 Task: Forward email   from vinny@softage.net to parteek.kumar@softage.net with a subject Subject0000000001 and add a message Message0000000001. Forward email   from vinny@softage.net to parteek.kumar@softage.net; aakash.mishra@softage.net with a subject Subject0000000002 and add a message Message0000000002. Forward email   from vinny@softage.net to parteek.kumar@softage.net with a subject Subject0000000001 and add a message Message0000000001 and with an attachment of Attach0000000001. Forward email   from vinny@softage.net to parteek.kumar@softage.net; aakash.mishra@softage.net; ayush@softage.net with a subject Subject0000000002 and add a message Message0000000003 and with an attachment of Attach0000000001. Forward email   from vinny@softage.net to parteek.kumar@softage.net with a cc to Aakash.mishra@softage.net with a subject Subject0000000001 and add a message Message0000000003
Action: Mouse moved to (296, 212)
Screenshot: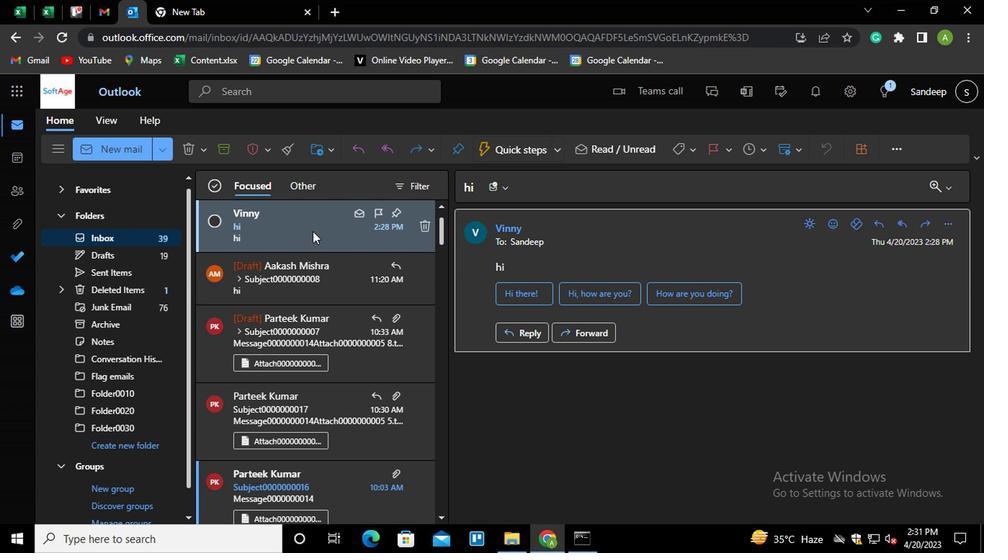 
Action: Mouse pressed left at (296, 212)
Screenshot: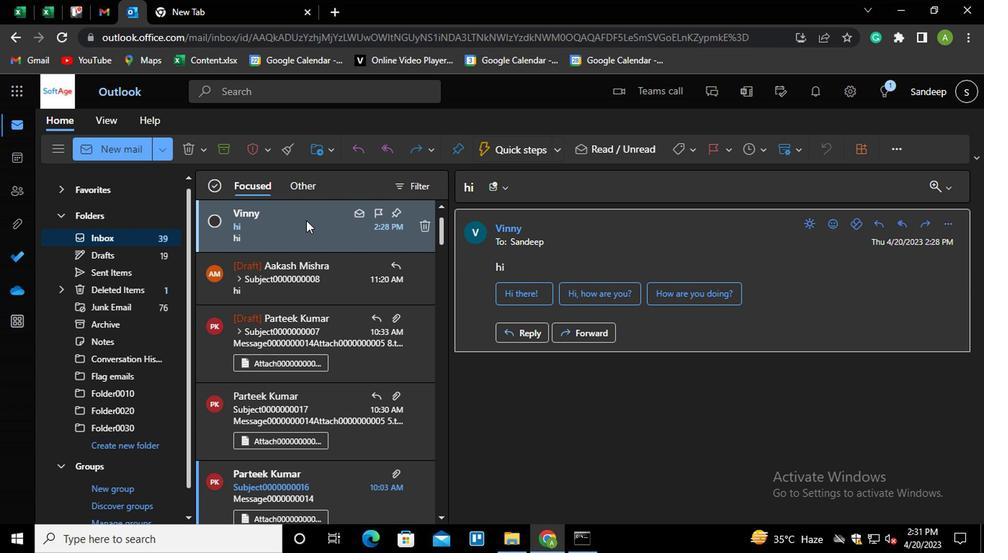 
Action: Mouse moved to (959, 218)
Screenshot: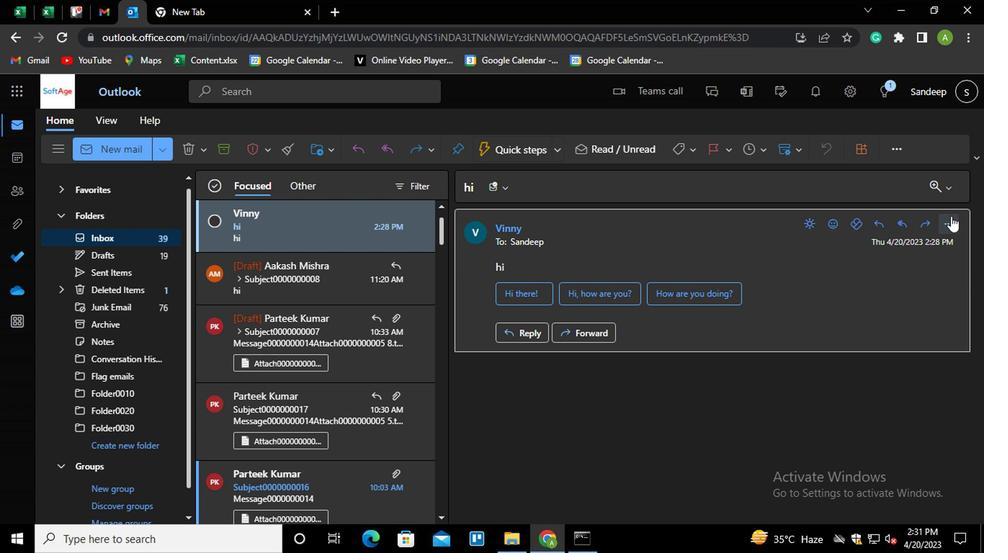 
Action: Mouse pressed left at (959, 218)
Screenshot: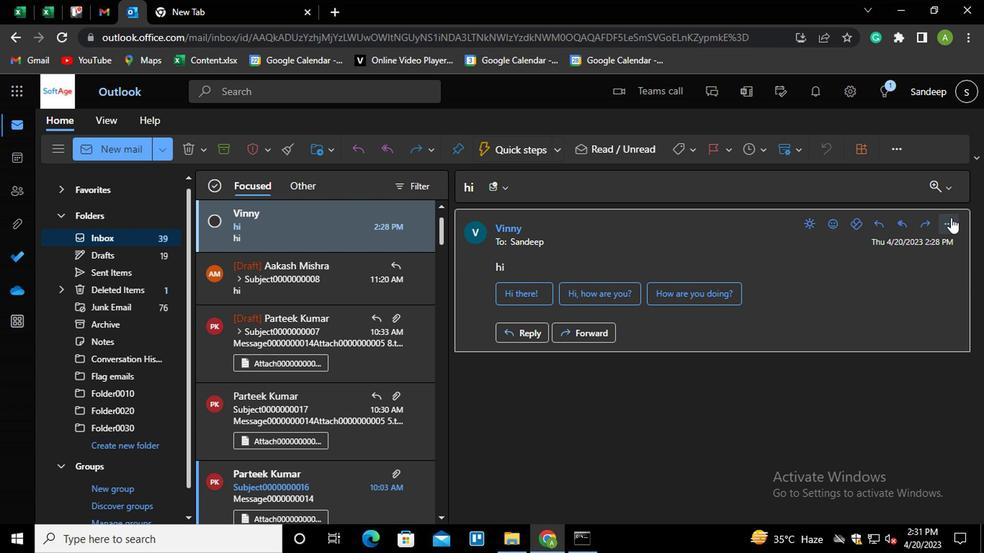 
Action: Mouse moved to (864, 146)
Screenshot: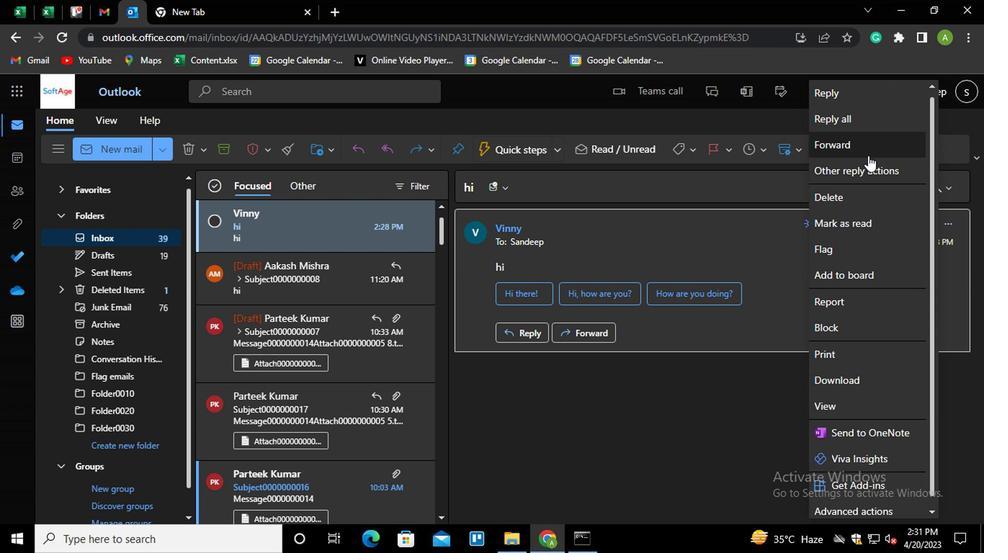 
Action: Mouse pressed left at (864, 146)
Screenshot: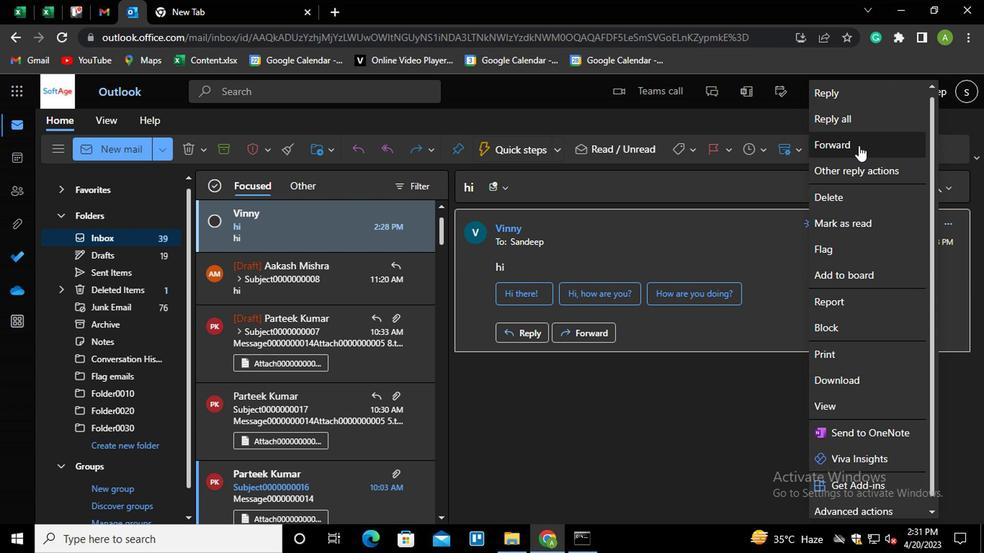 
Action: Mouse moved to (568, 221)
Screenshot: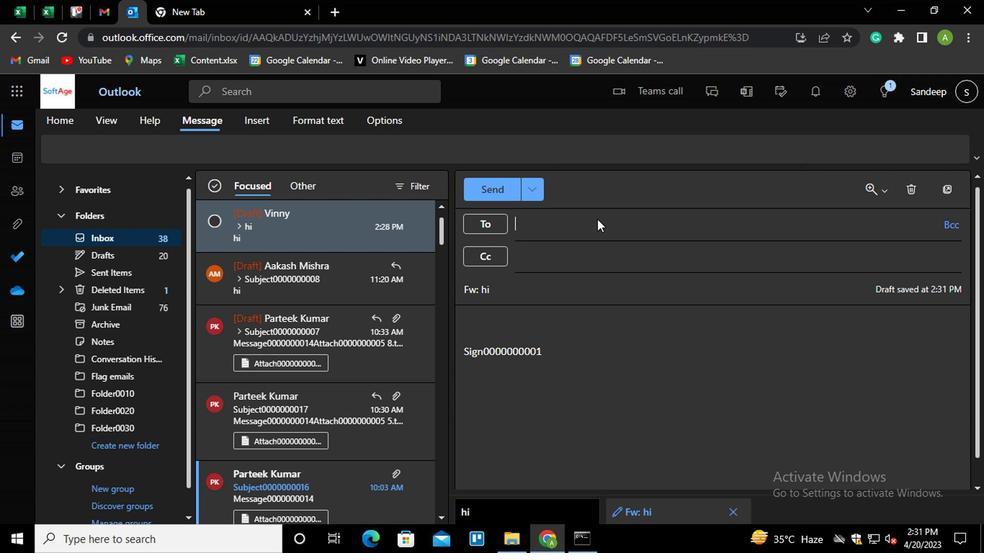 
Action: Mouse pressed left at (568, 221)
Screenshot: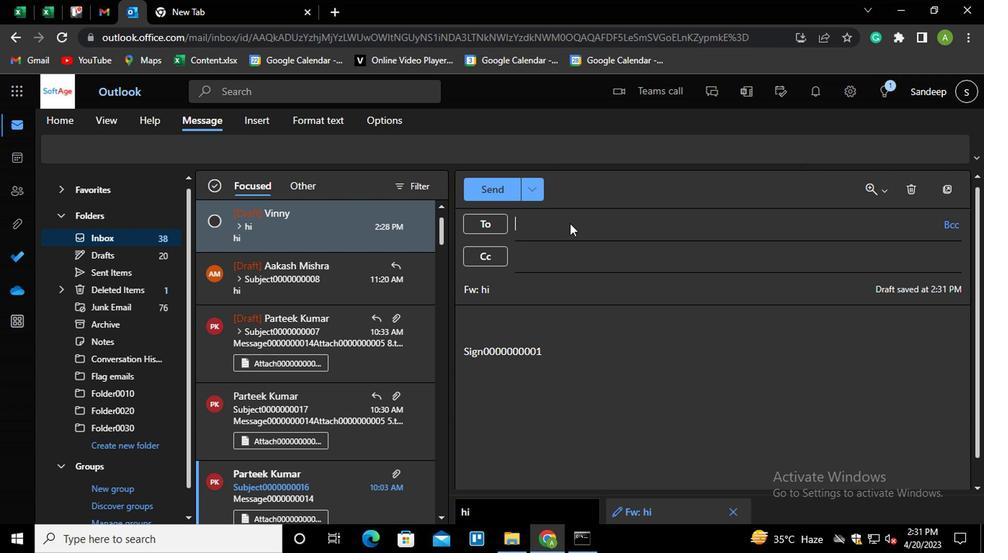 
Action: Key pressed par<Key.enter>
Screenshot: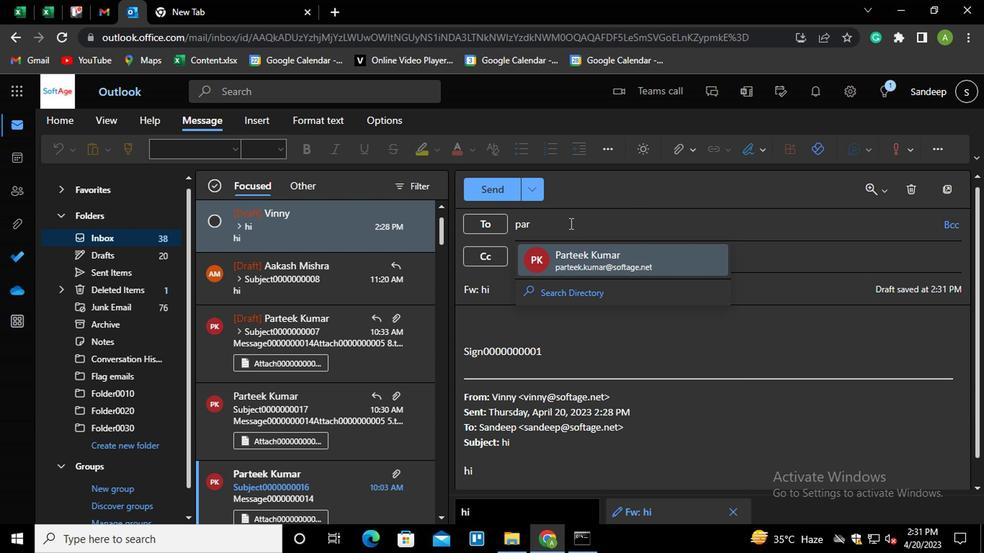
Action: Mouse moved to (538, 290)
Screenshot: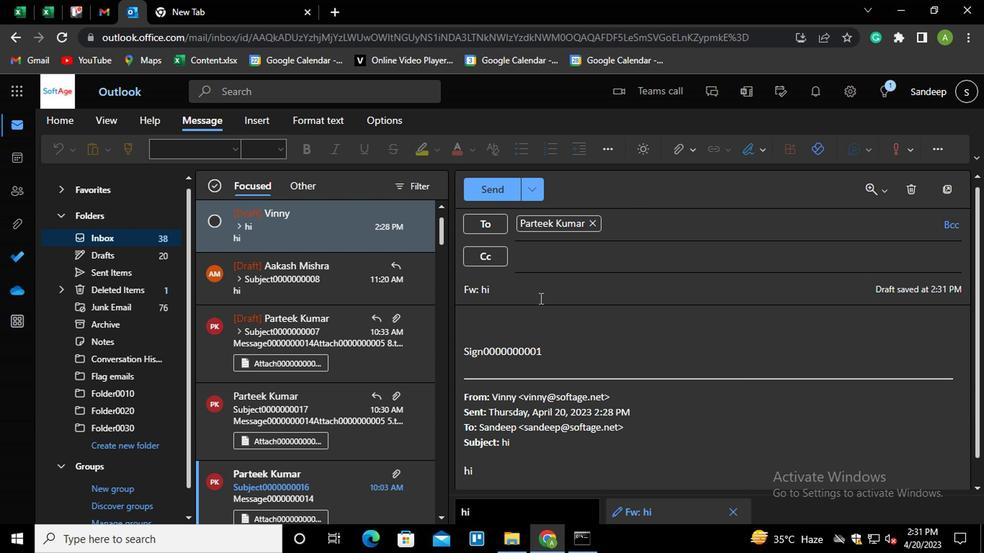 
Action: Mouse pressed left at (538, 290)
Screenshot: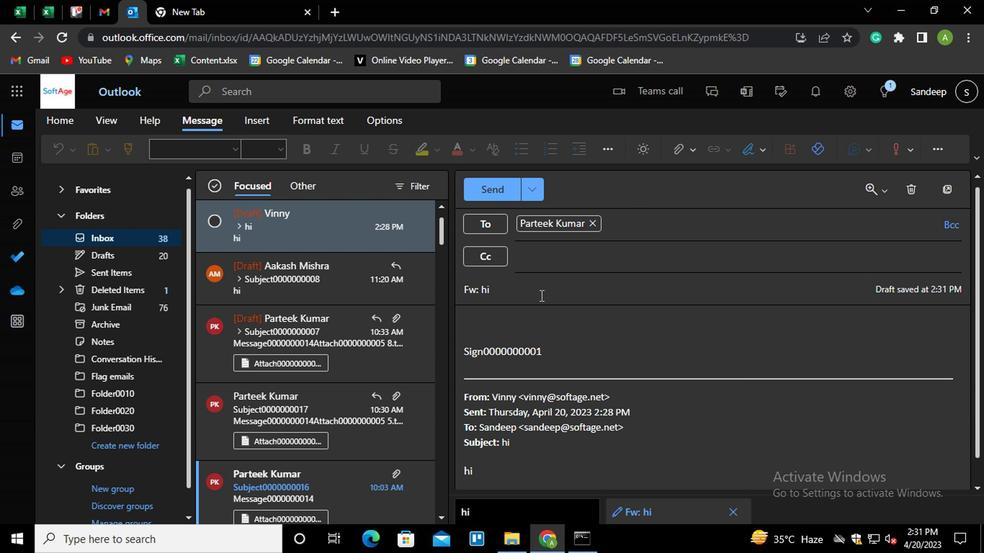 
Action: Key pressed <Key.shift_r><Key.home><Key.shift>SUBJECT0000000001
Screenshot: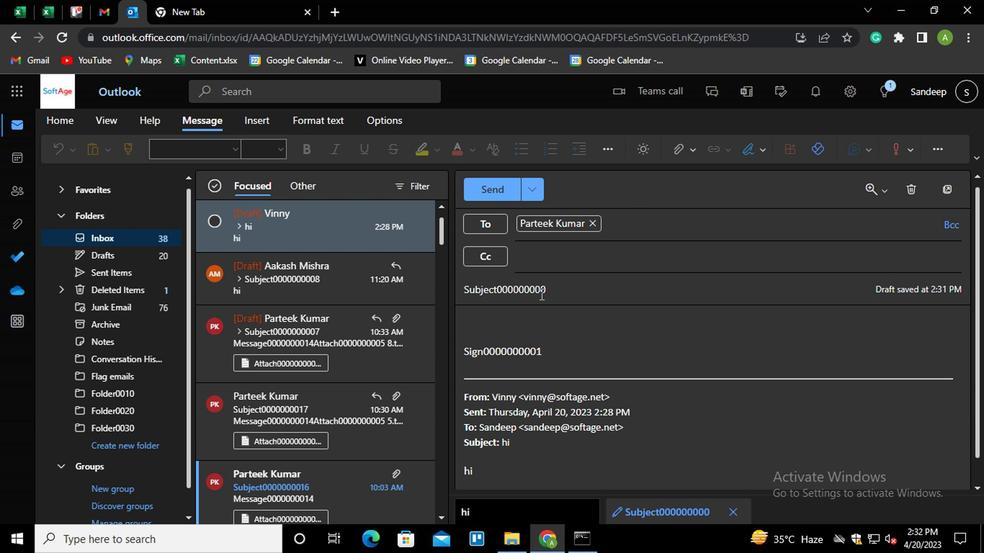 
Action: Mouse moved to (563, 344)
Screenshot: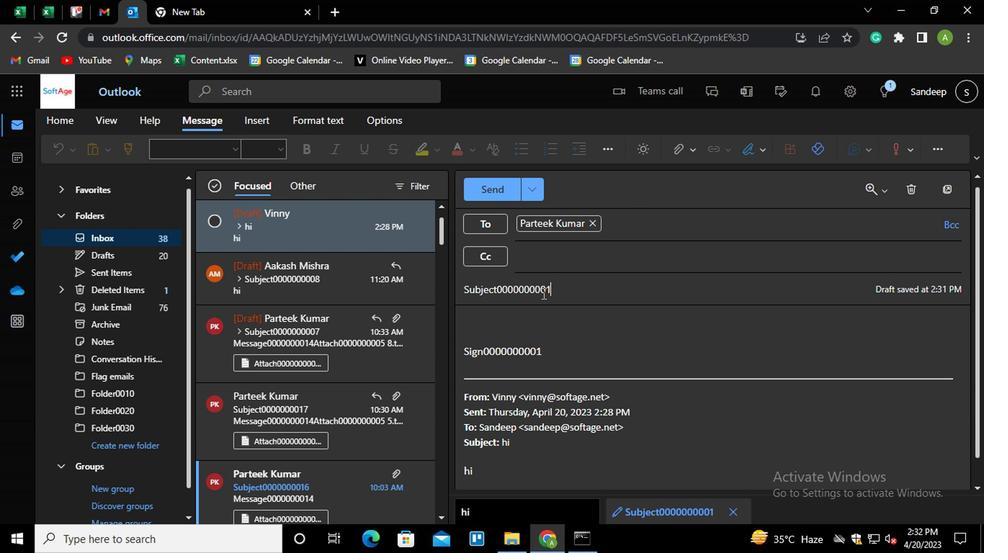 
Action: Mouse pressed left at (563, 344)
Screenshot: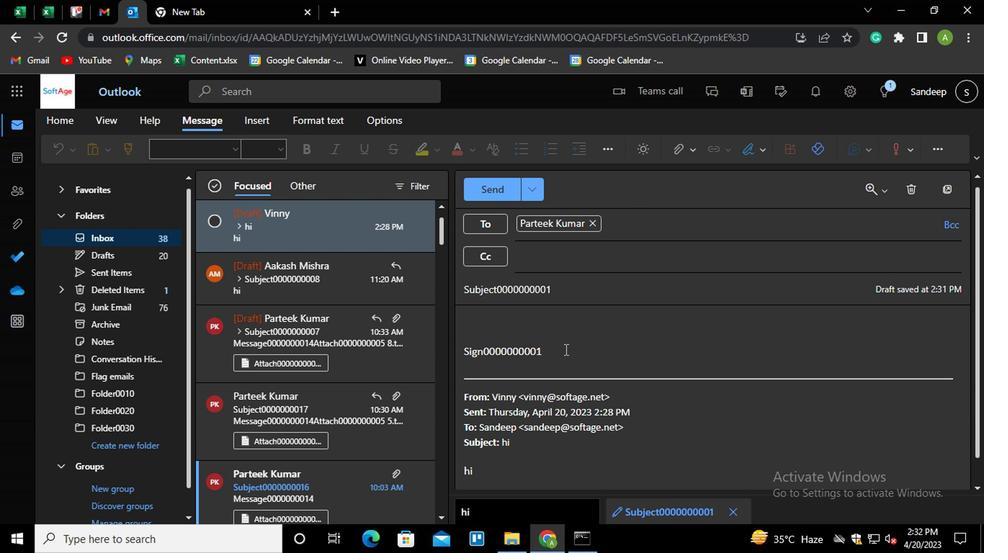 
Action: Mouse moved to (550, 352)
Screenshot: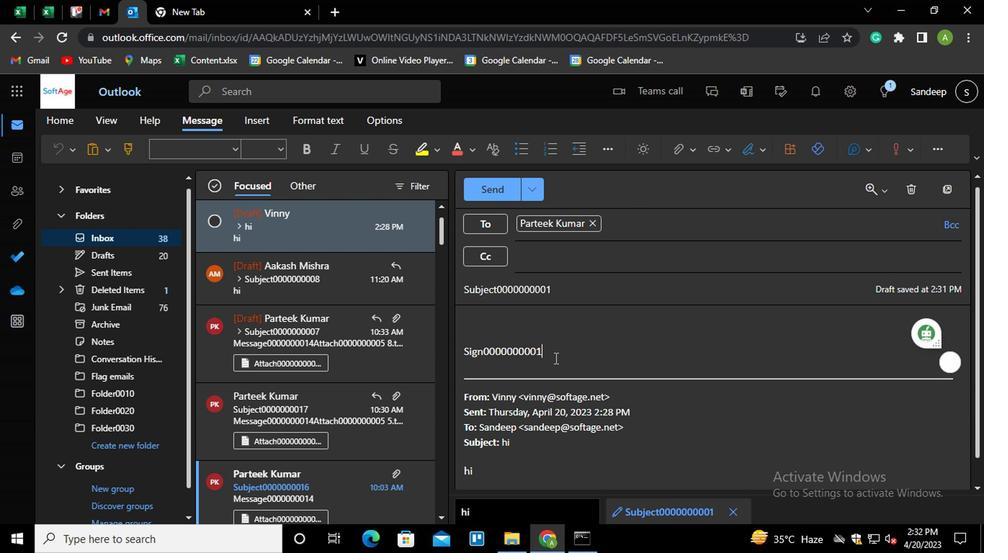 
Action: Key pressed <Key.shift_r><Key.home><Key.shift_r>MESSAGE0000000001
Screenshot: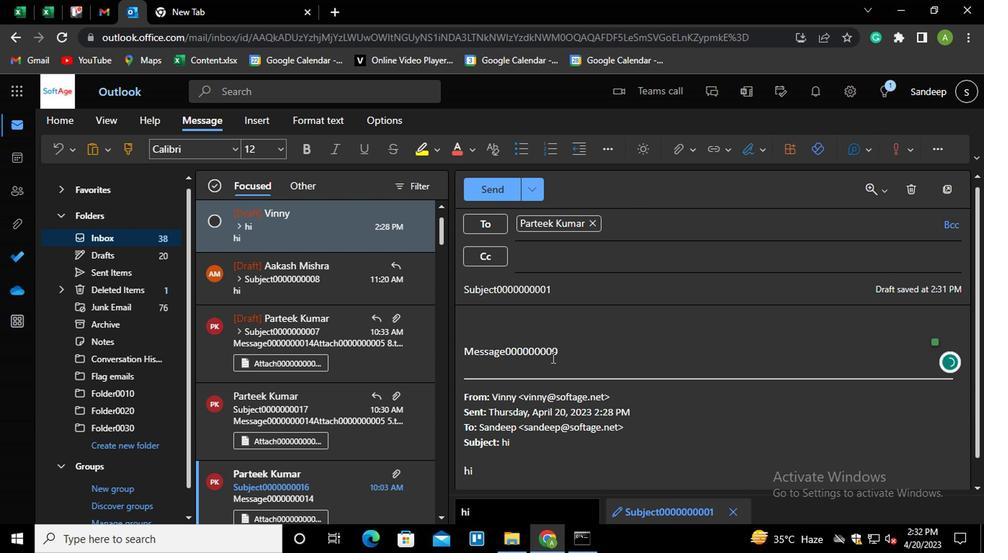 
Action: Mouse moved to (492, 192)
Screenshot: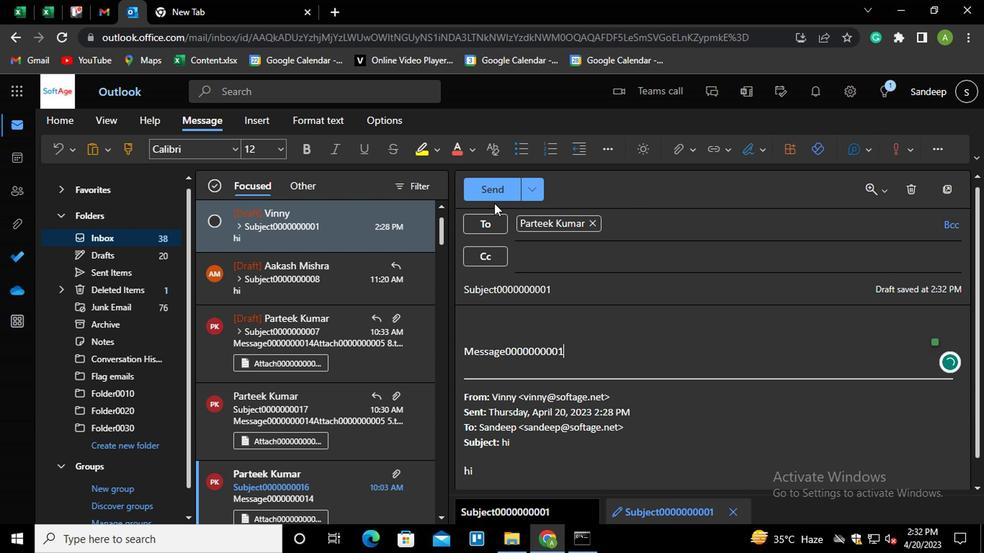 
Action: Mouse pressed left at (492, 192)
Screenshot: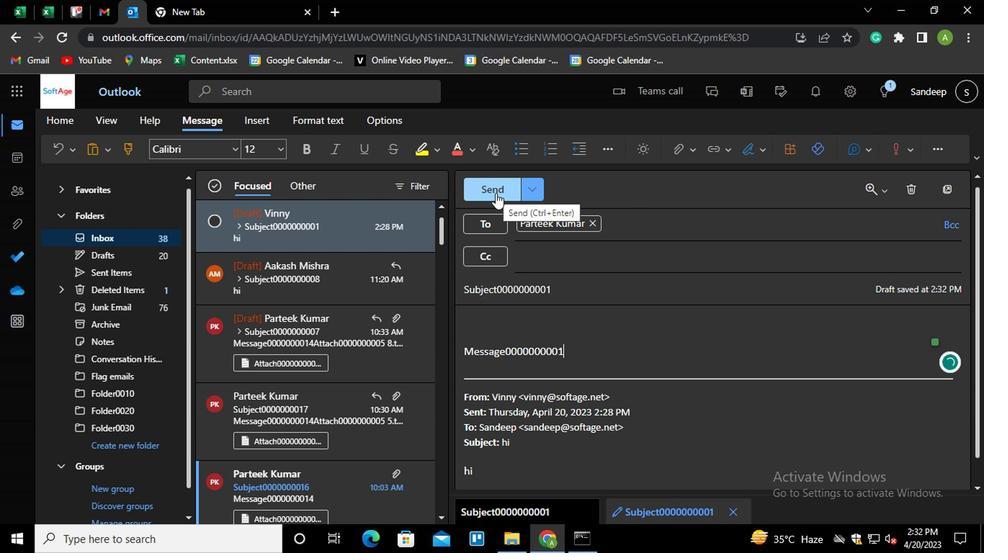 
Action: Mouse moved to (310, 231)
Screenshot: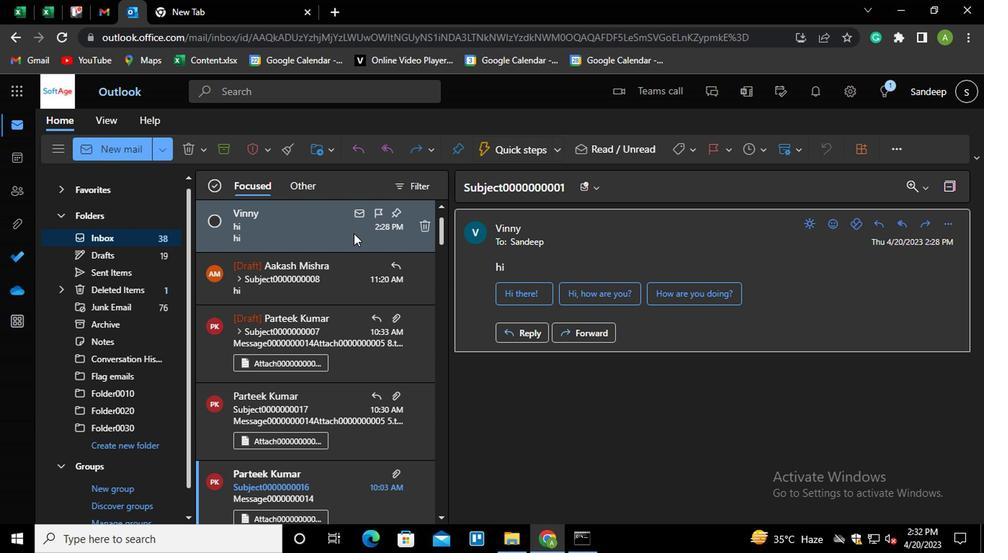 
Action: Mouse pressed left at (310, 231)
Screenshot: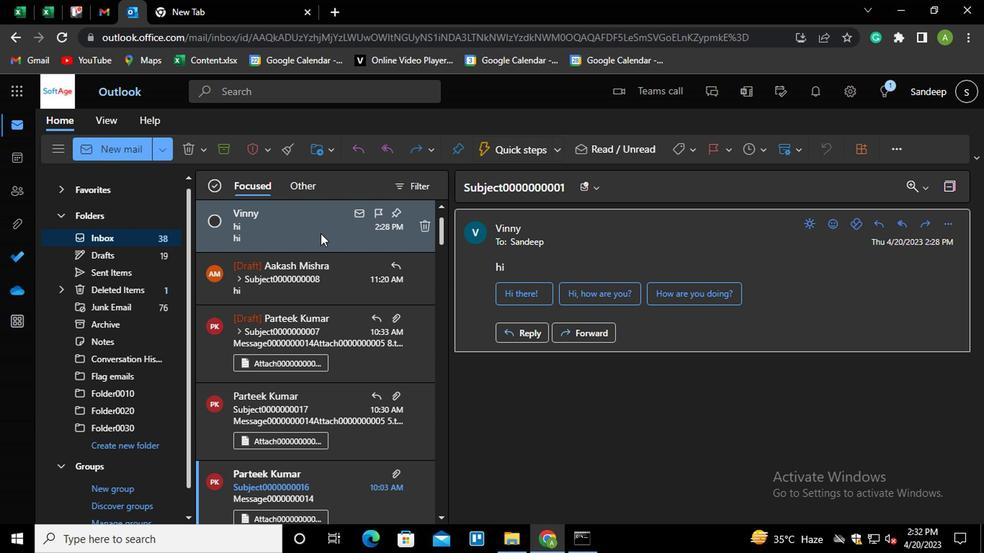 
Action: Mouse moved to (957, 217)
Screenshot: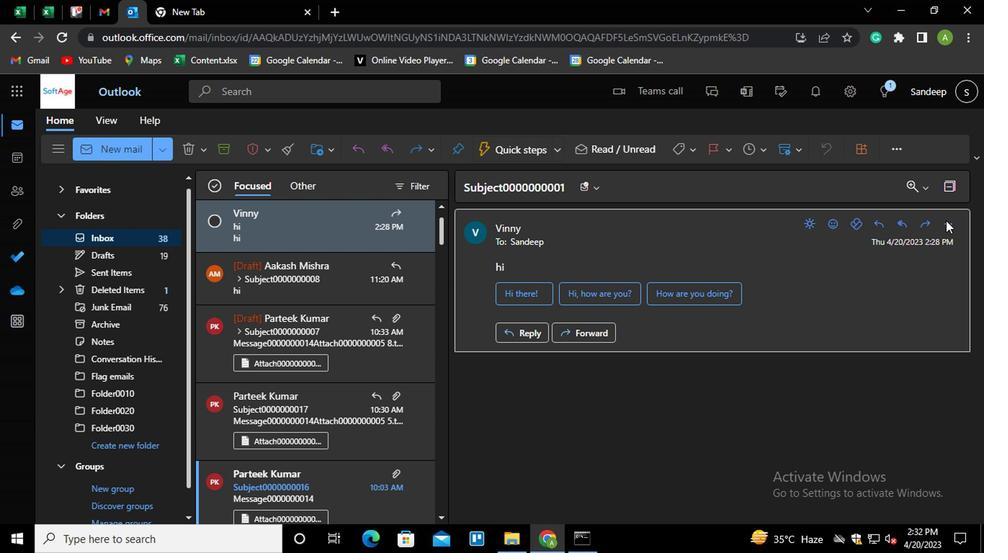 
Action: Mouse pressed left at (957, 217)
Screenshot: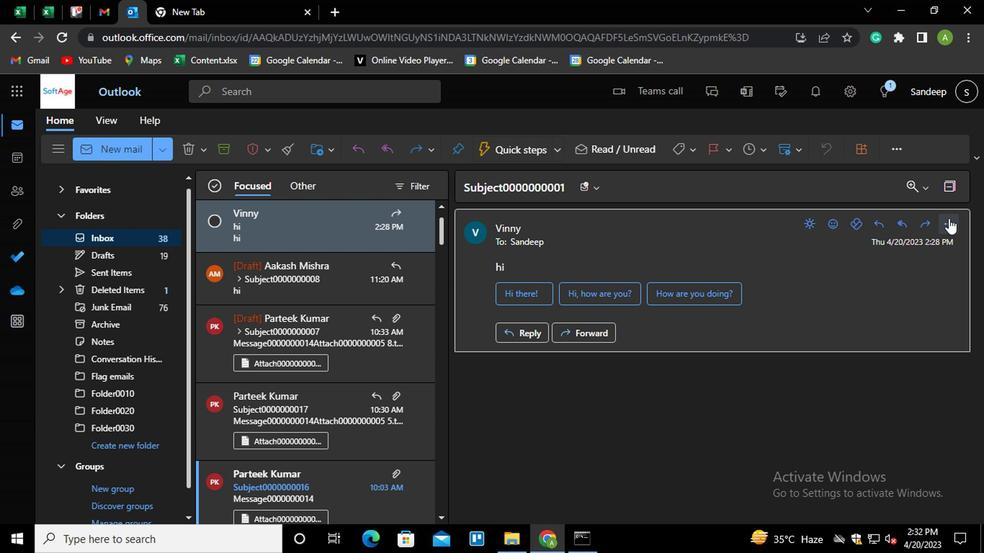 
Action: Mouse moved to (840, 145)
Screenshot: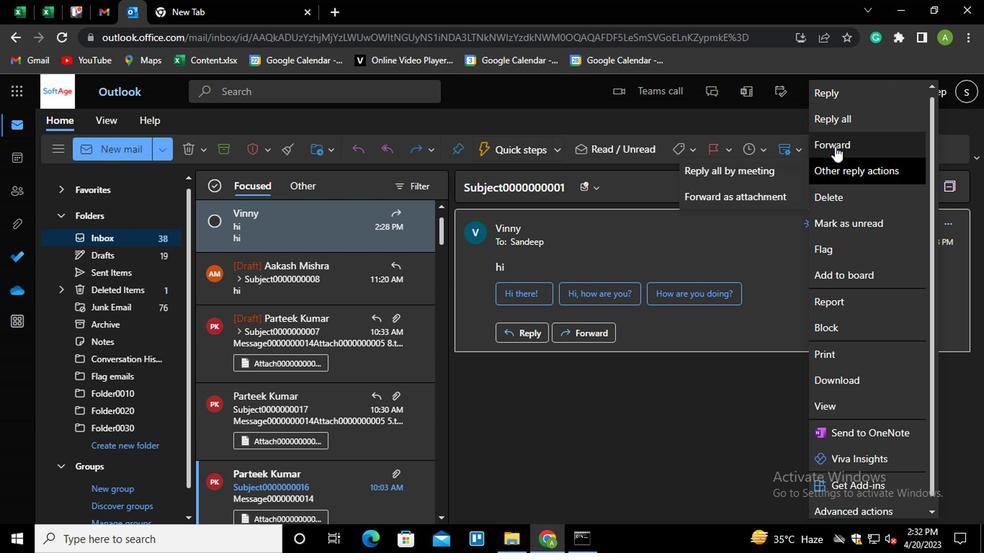 
Action: Mouse pressed left at (840, 145)
Screenshot: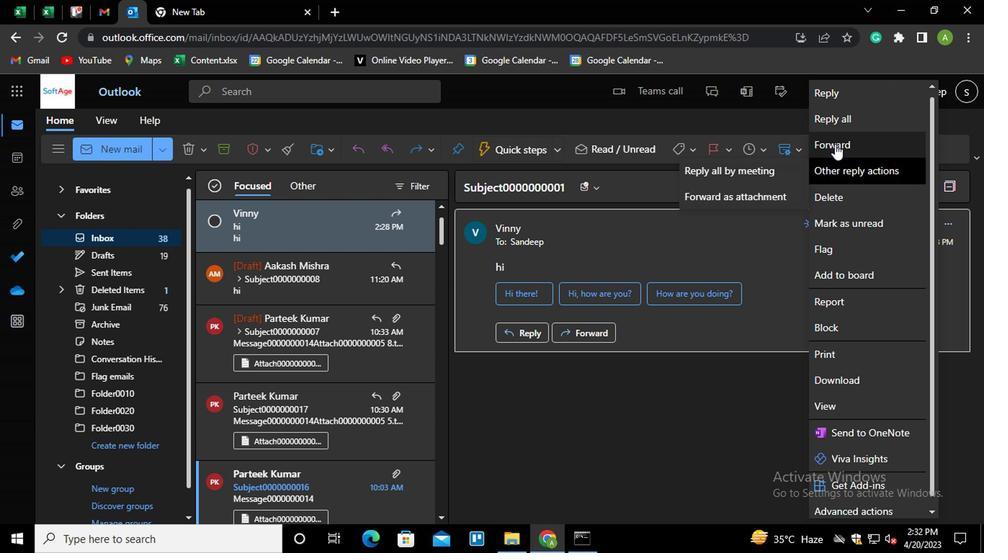 
Action: Mouse moved to (566, 225)
Screenshot: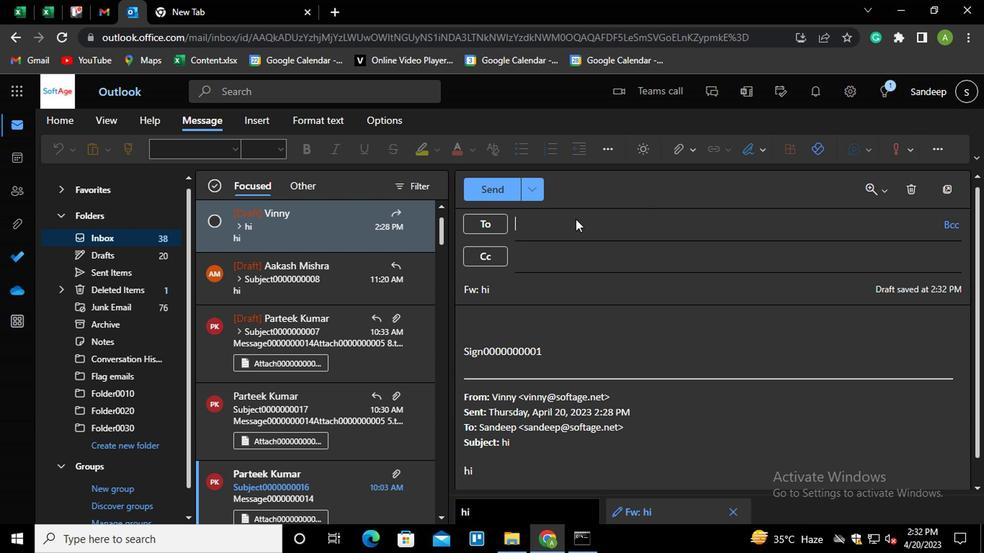 
Action: Mouse pressed left at (566, 225)
Screenshot: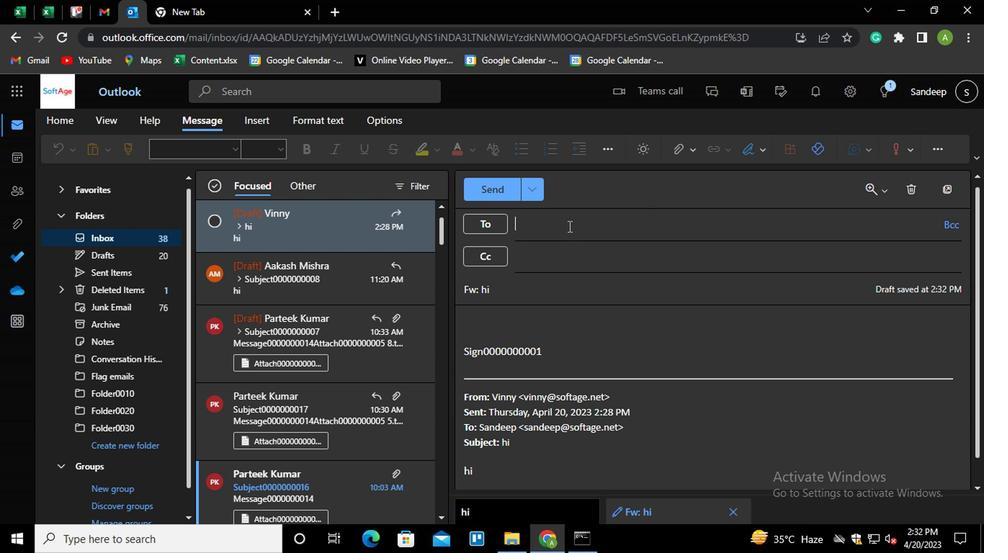 
Action: Key pressed PAR<Key.enter>AA<Key.enter>
Screenshot: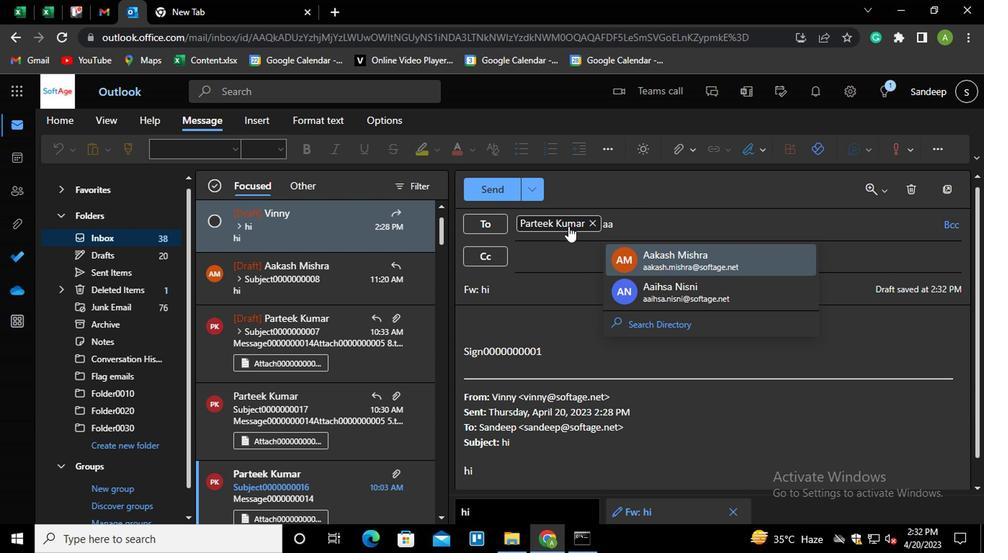 
Action: Mouse moved to (528, 294)
Screenshot: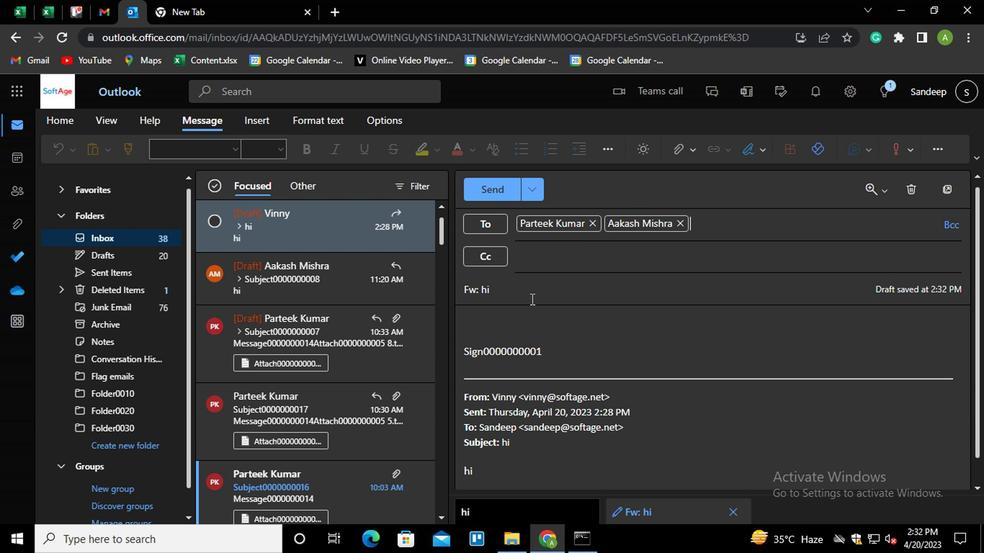 
Action: Mouse pressed left at (528, 294)
Screenshot: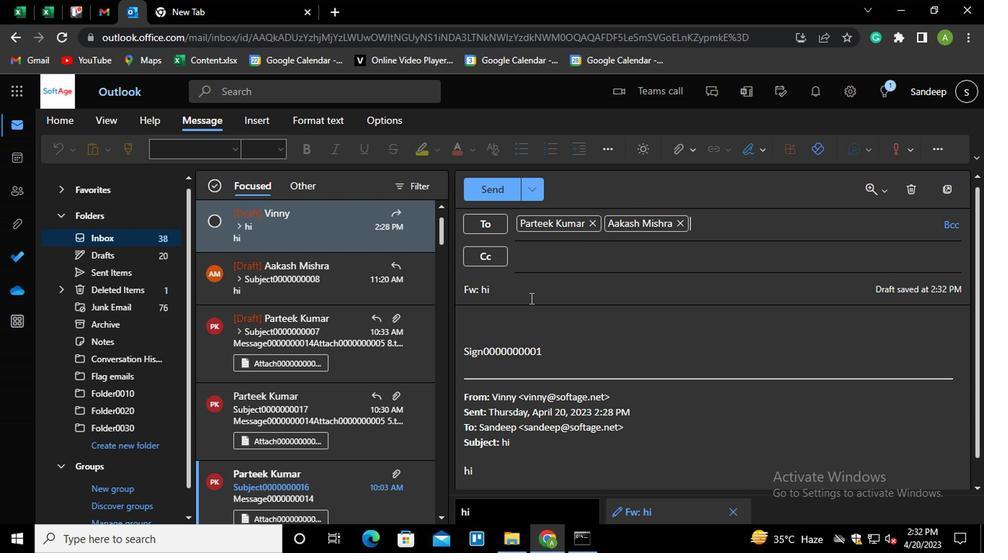 
Action: Key pressed <Key.shift_r><Key.home><Key.shift>SUBJECT<Key.home><Key.right><Key.backspace><Key.shift>S<Key.end>0000000002
Screenshot: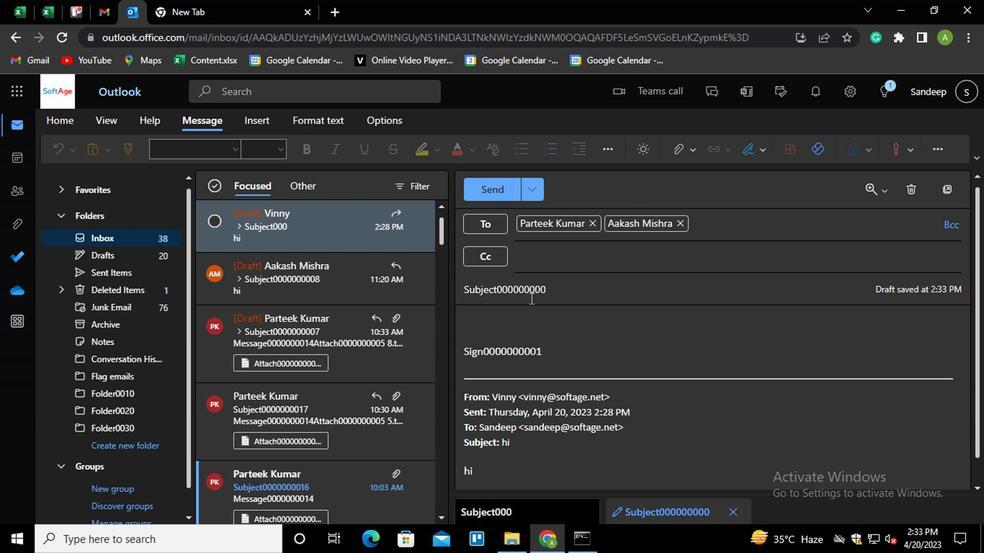 
Action: Mouse moved to (540, 348)
Screenshot: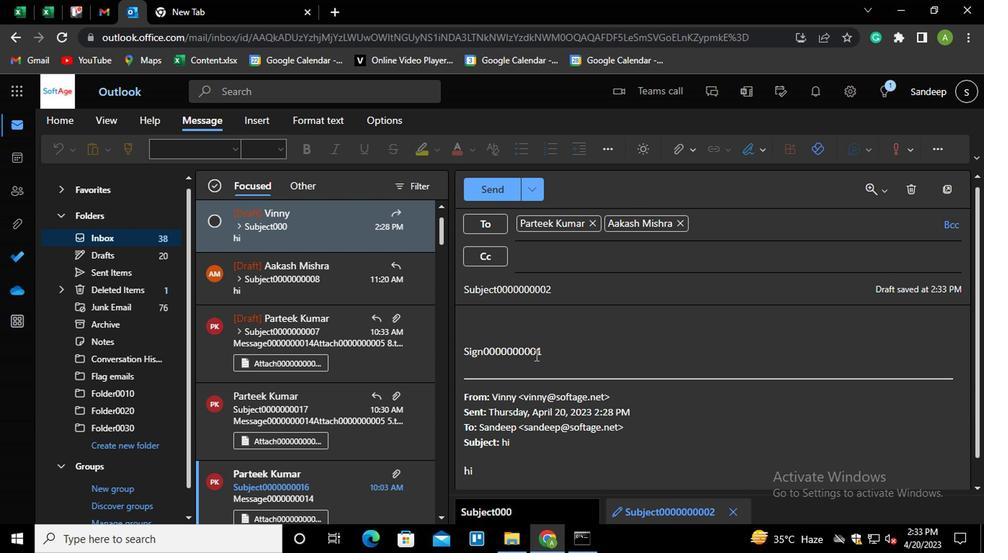
Action: Mouse pressed left at (540, 348)
Screenshot: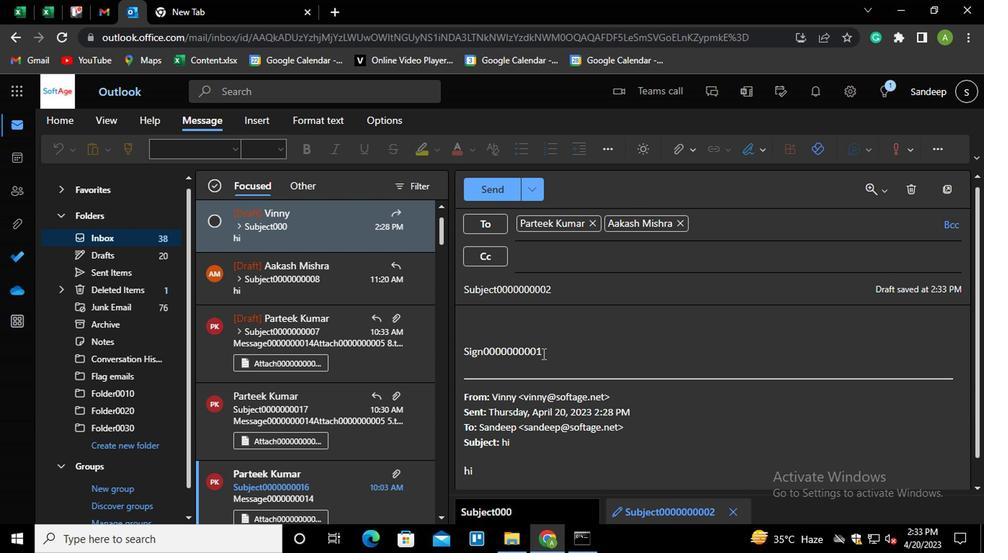 
Action: Mouse moved to (549, 347)
Screenshot: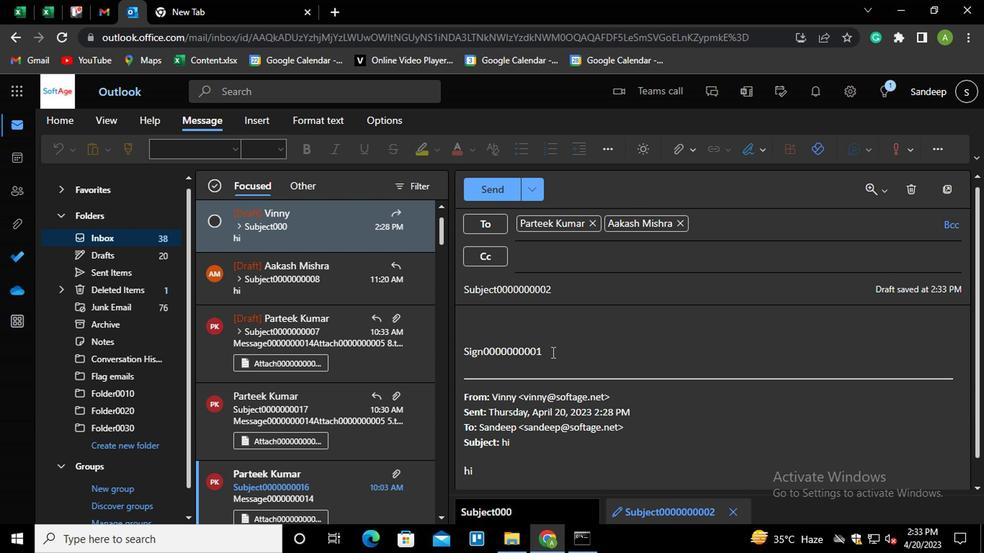 
Action: Mouse pressed left at (549, 347)
Screenshot: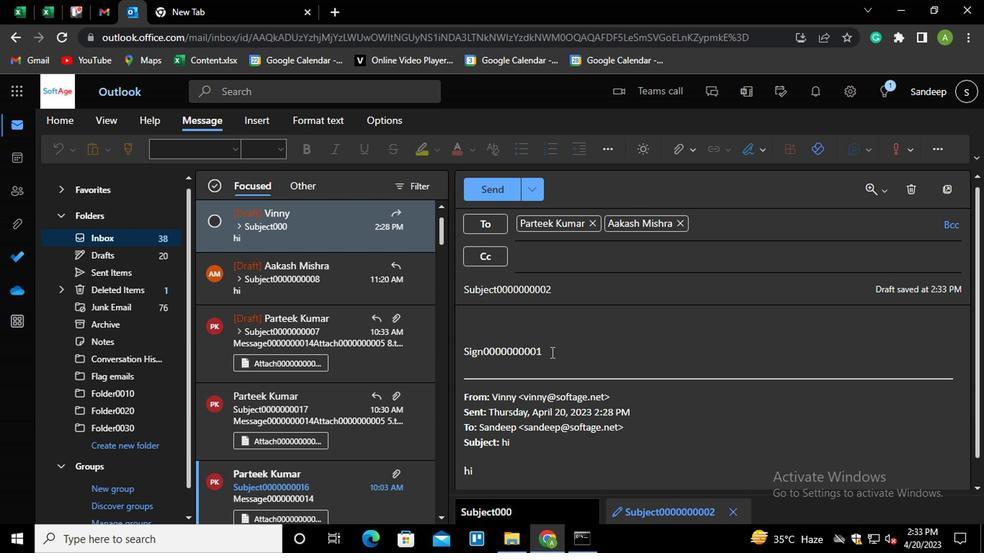 
Action: Key pressed <Key.shift_r><Key.home><Key.shift_r>MESSAGE0000000002
Screenshot: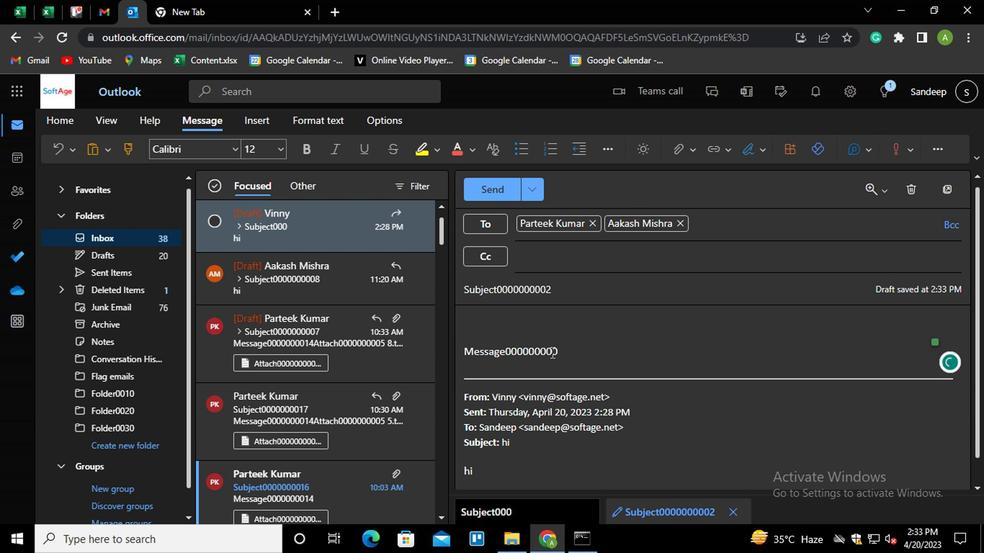 
Action: Mouse moved to (495, 196)
Screenshot: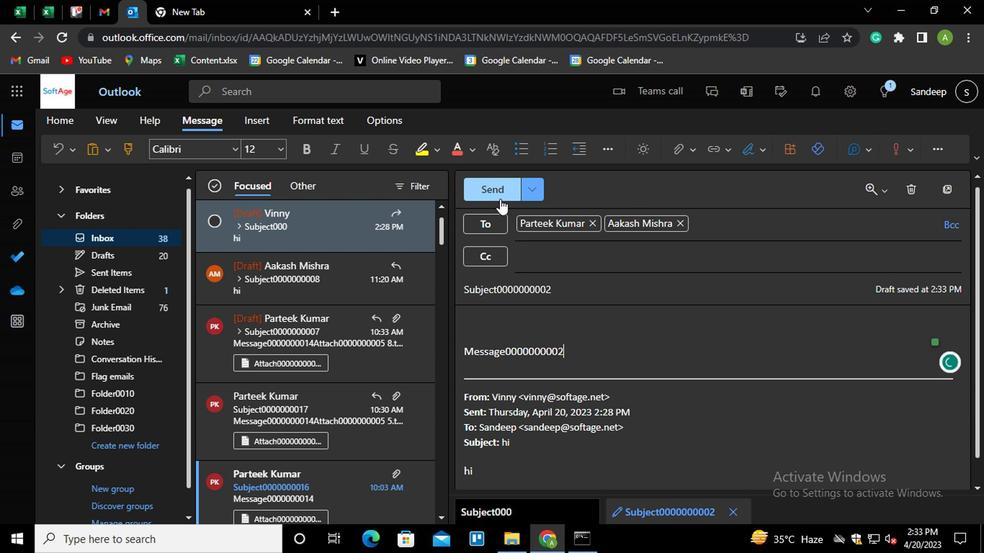 
Action: Mouse pressed left at (495, 196)
Screenshot: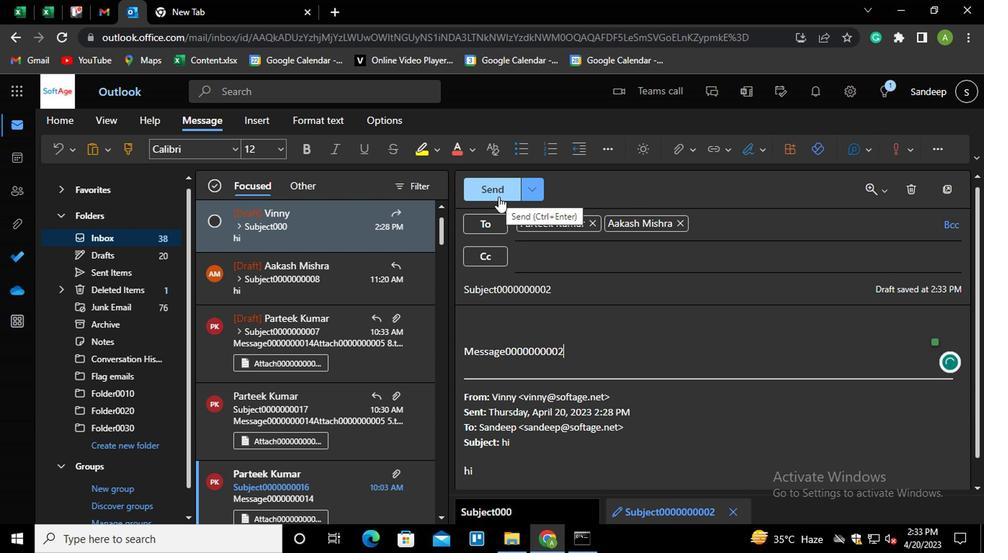 
Action: Mouse moved to (952, 220)
Screenshot: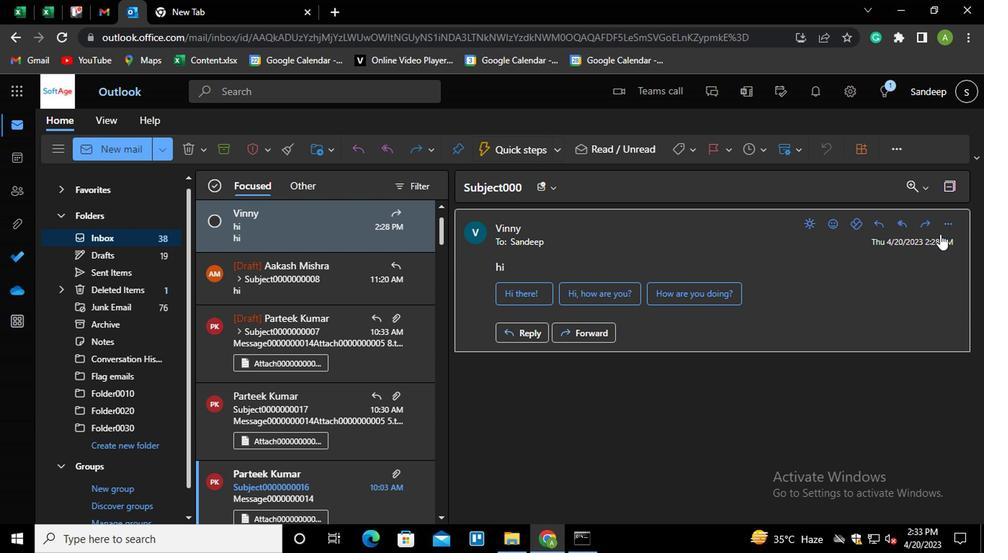 
Action: Mouse pressed left at (952, 220)
Screenshot: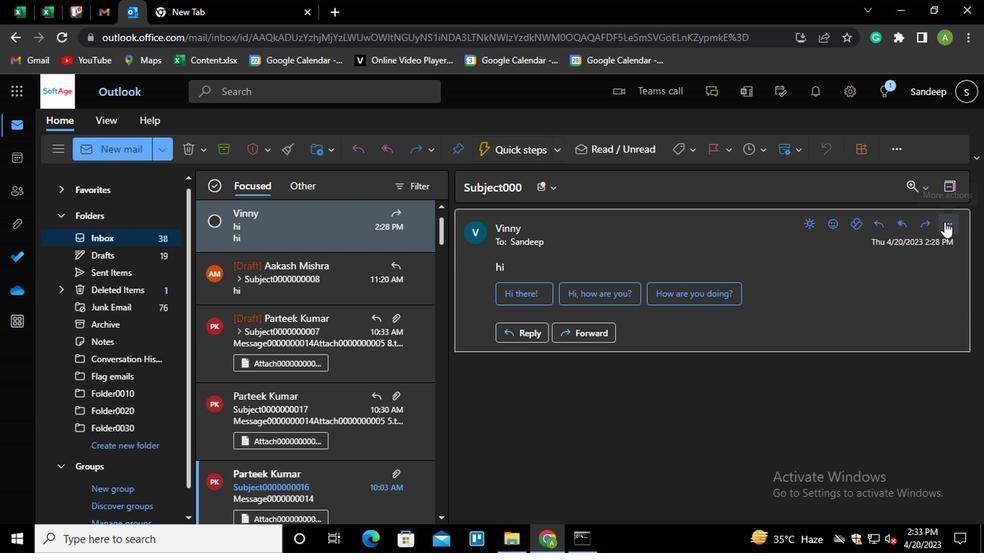 
Action: Mouse moved to (867, 146)
Screenshot: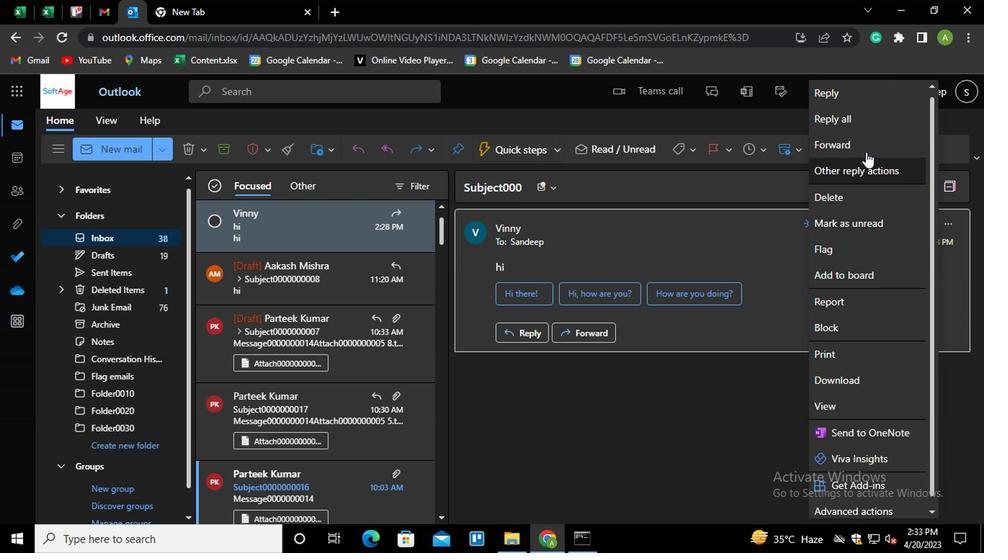 
Action: Mouse pressed left at (867, 146)
Screenshot: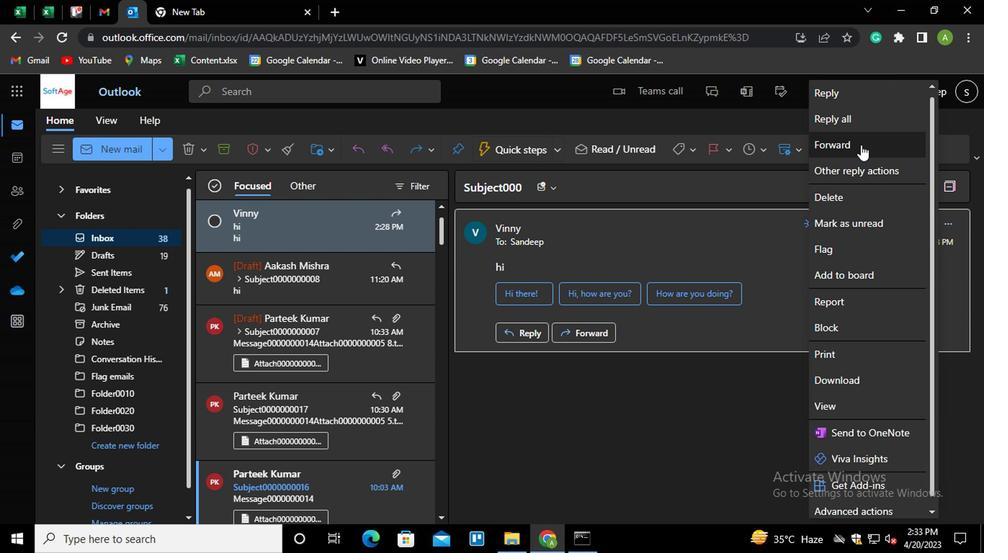 
Action: Mouse moved to (530, 219)
Screenshot: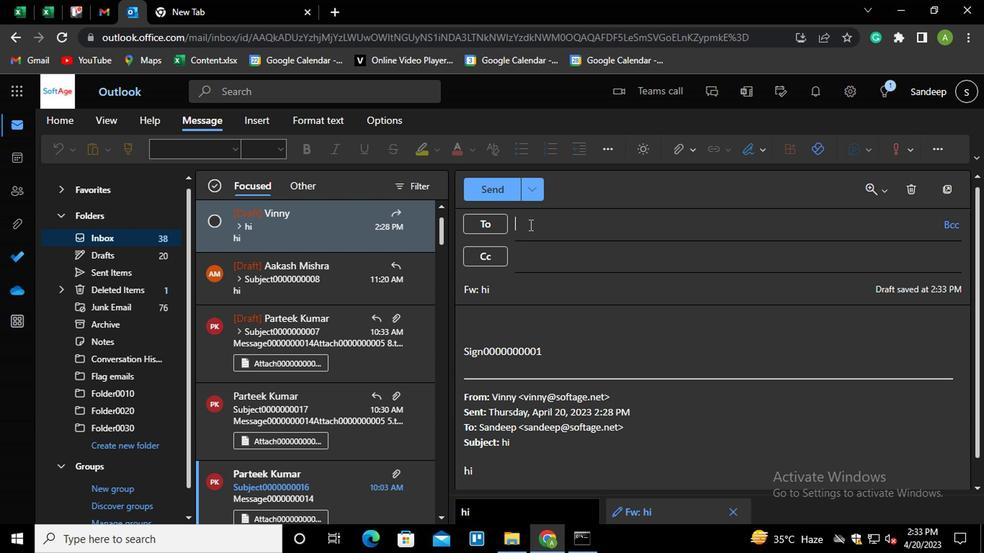 
Action: Mouse pressed left at (530, 219)
Screenshot: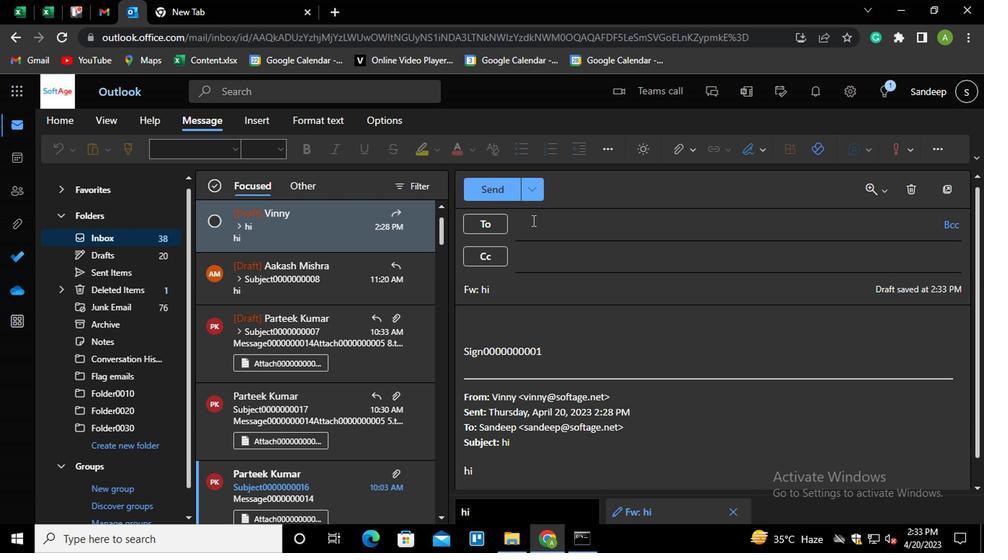 
Action: Mouse pressed left at (530, 219)
Screenshot: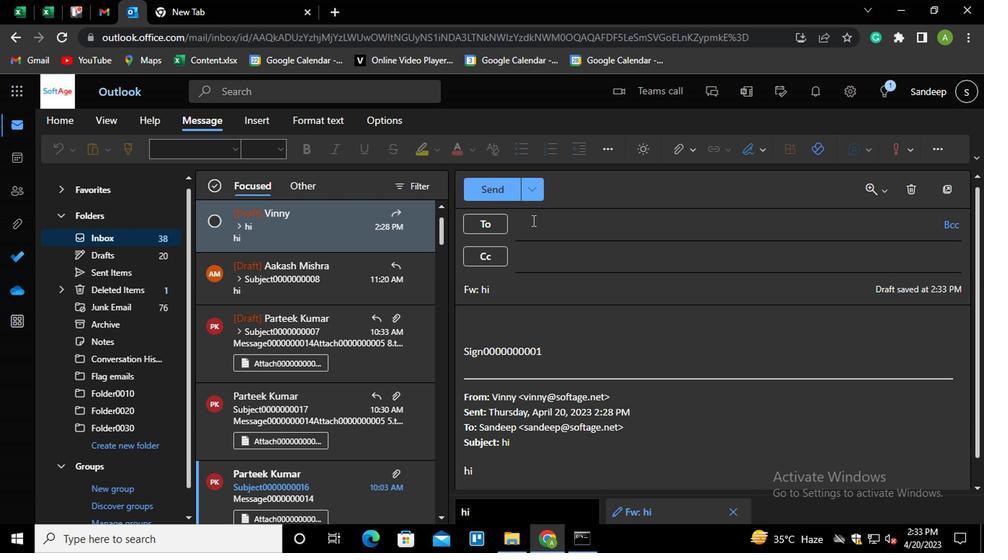 
Action: Key pressed PART<Key.enter>
Screenshot: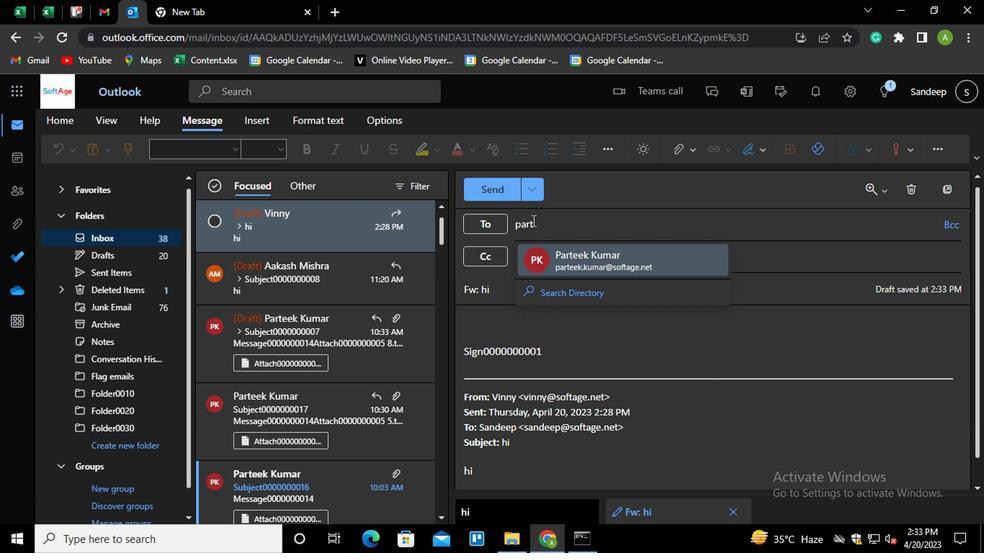 
Action: Mouse moved to (520, 284)
Screenshot: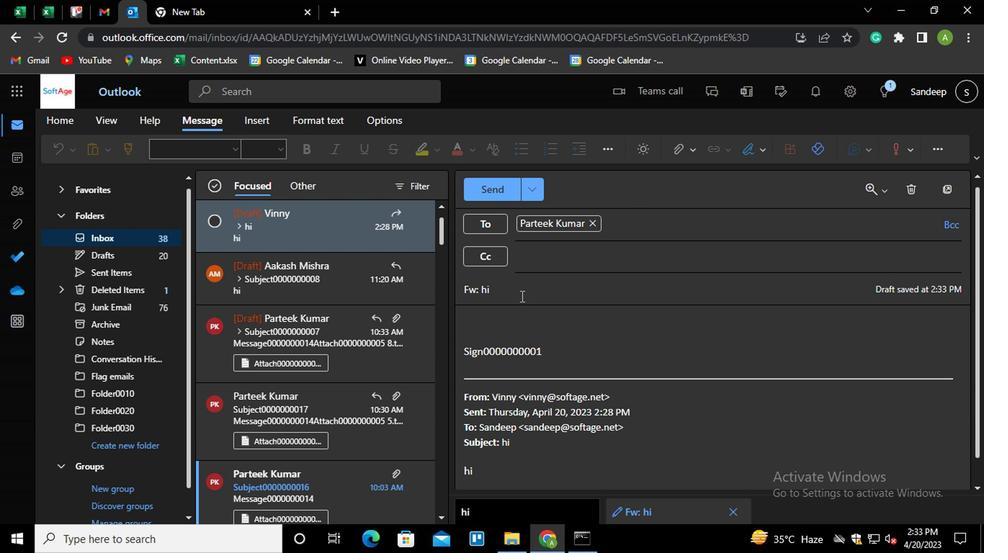 
Action: Mouse pressed left at (520, 284)
Screenshot: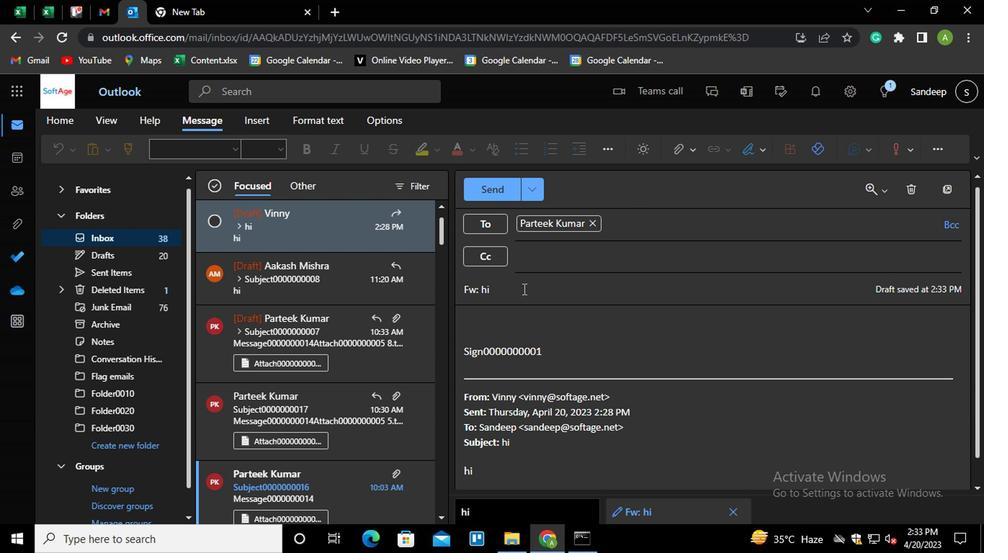 
Action: Key pressed <Key.shift_r><Key.home><Key.shift>SUBJECT0000000001
Screenshot: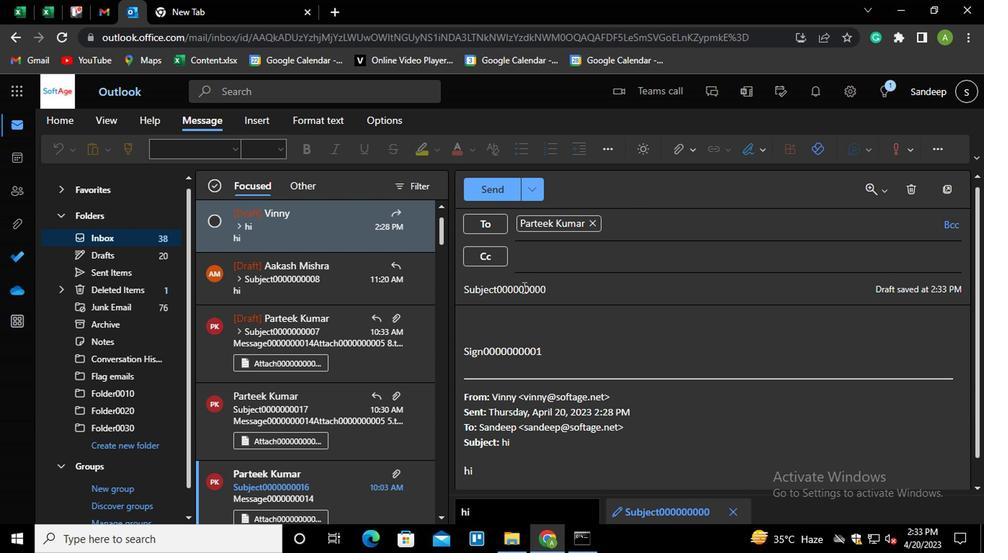 
Action: Mouse moved to (546, 344)
Screenshot: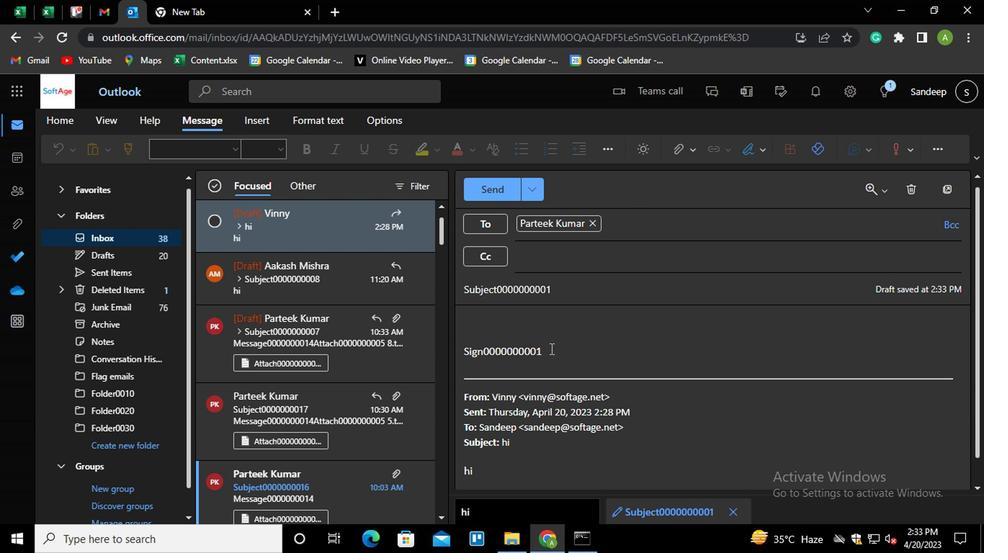 
Action: Mouse pressed left at (546, 344)
Screenshot: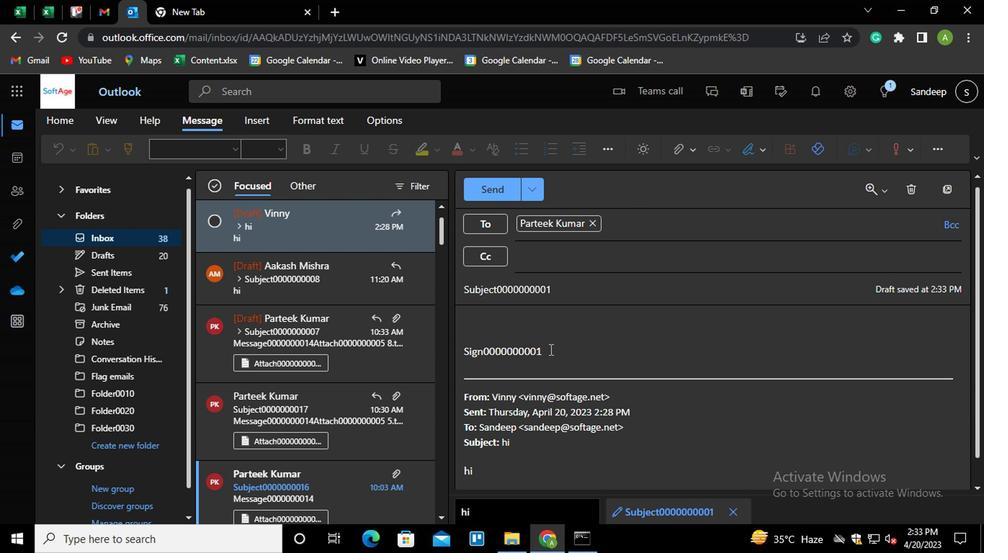 
Action: Mouse moved to (547, 350)
Screenshot: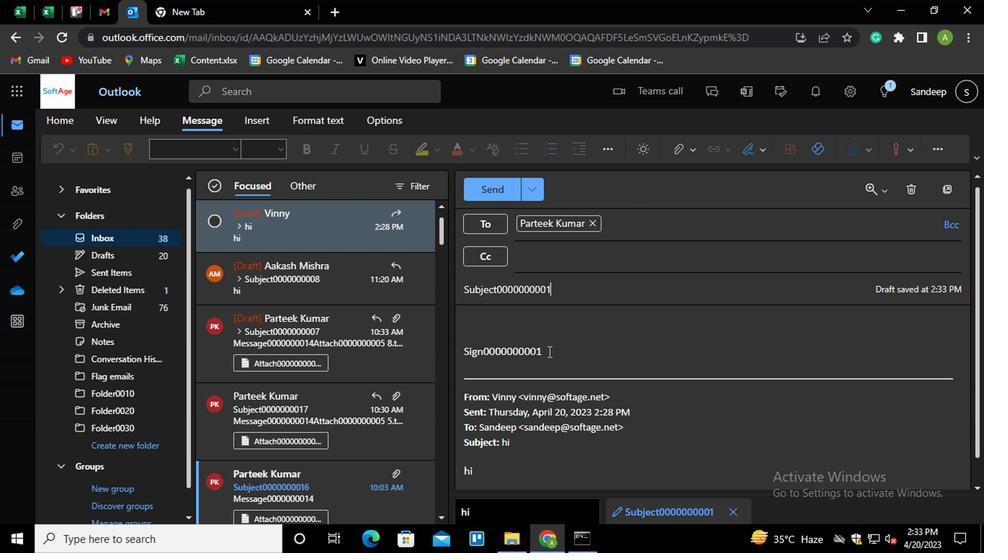 
Action: Key pressed <Key.shift_r><Key.home><Key.shift_r>MESSAGE00000000001
Screenshot: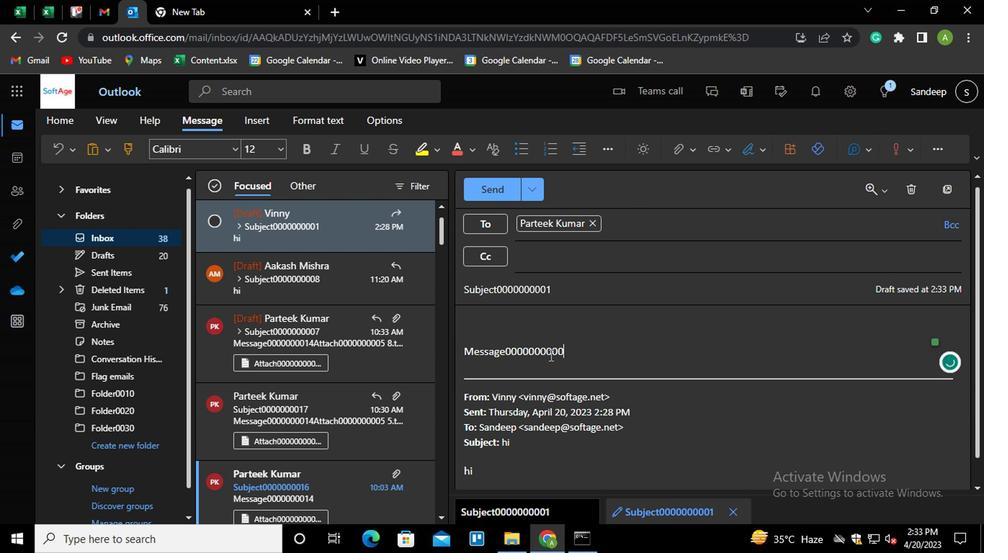 
Action: Mouse moved to (679, 151)
Screenshot: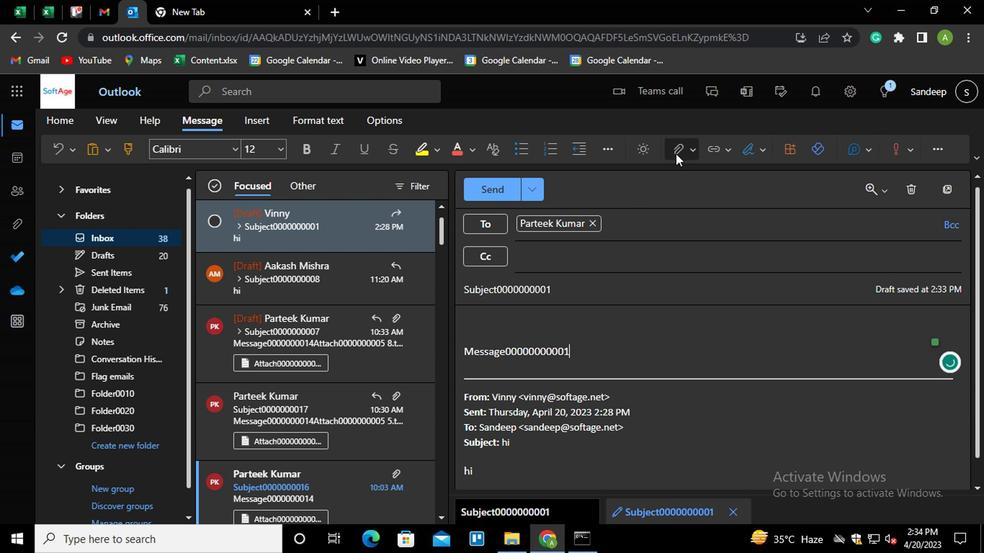 
Action: Mouse pressed left at (679, 151)
Screenshot: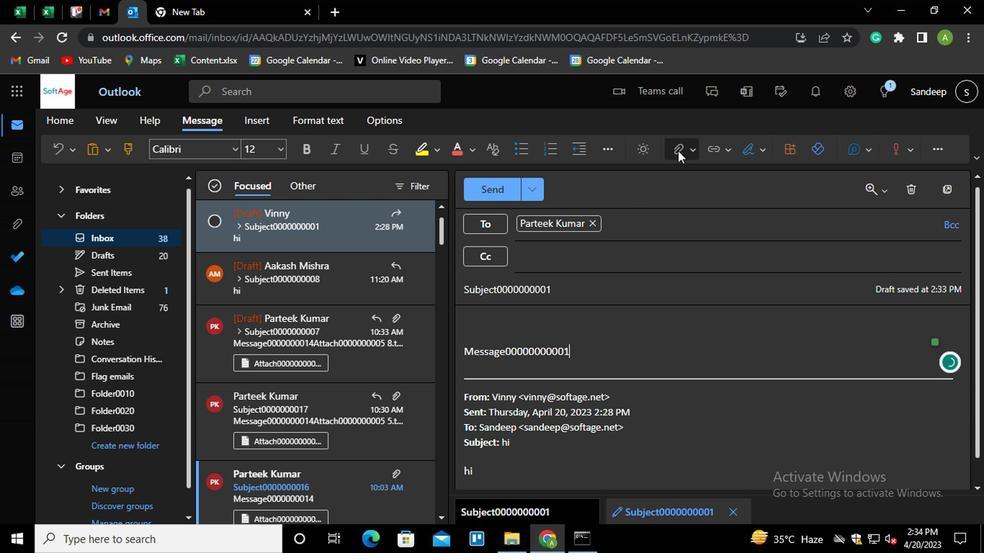 
Action: Mouse moved to (621, 180)
Screenshot: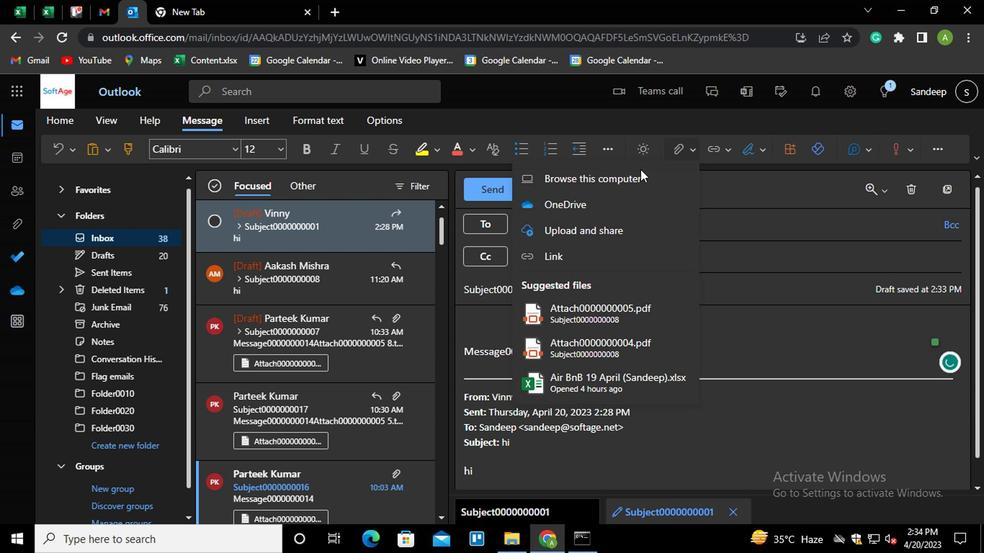 
Action: Mouse pressed left at (621, 180)
Screenshot: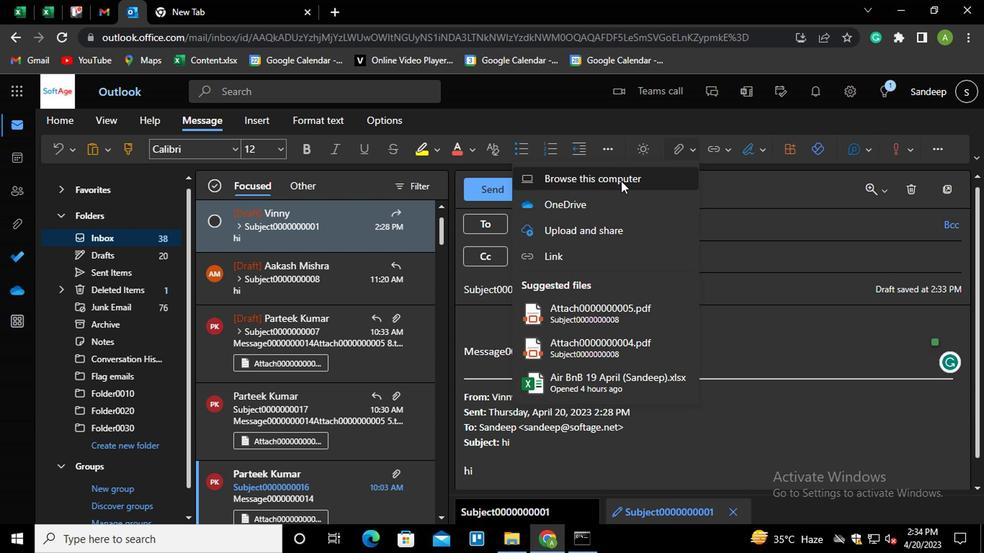 
Action: Mouse moved to (205, 106)
Screenshot: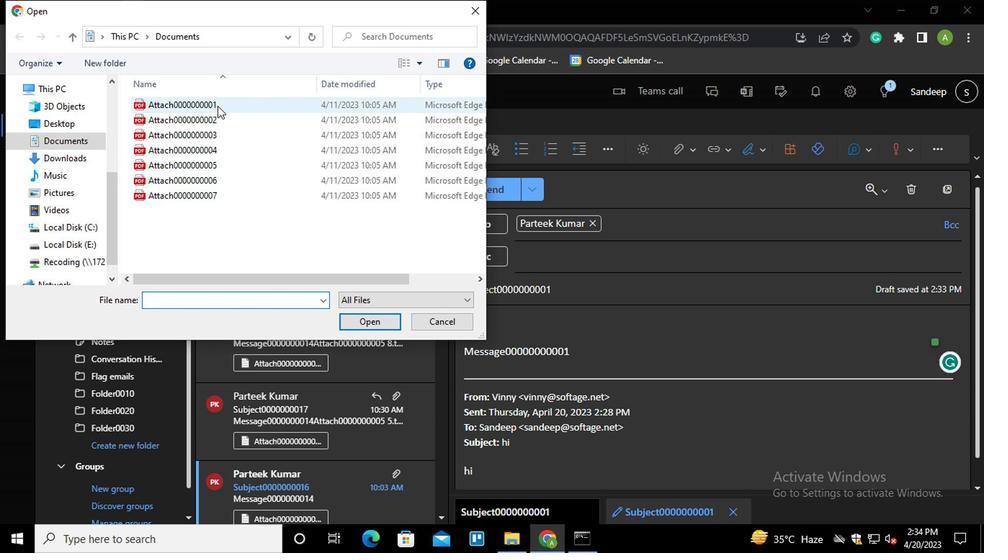 
Action: Mouse pressed left at (205, 106)
Screenshot: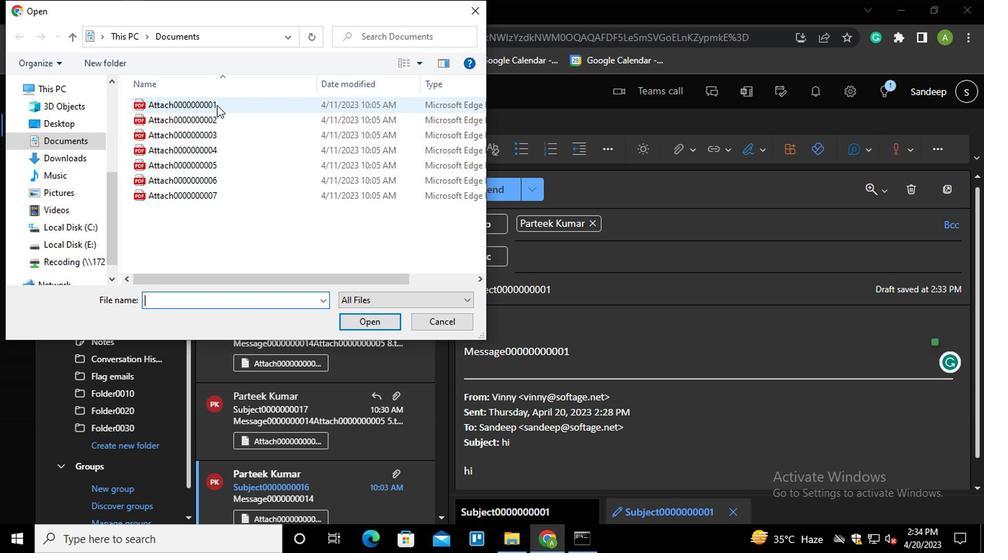 
Action: Mouse moved to (363, 319)
Screenshot: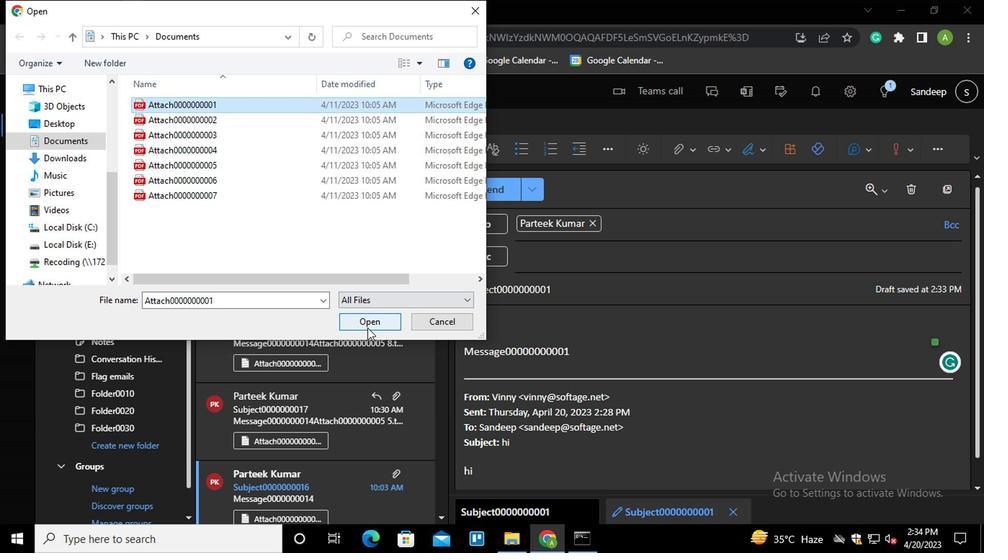 
Action: Mouse pressed left at (363, 319)
Screenshot: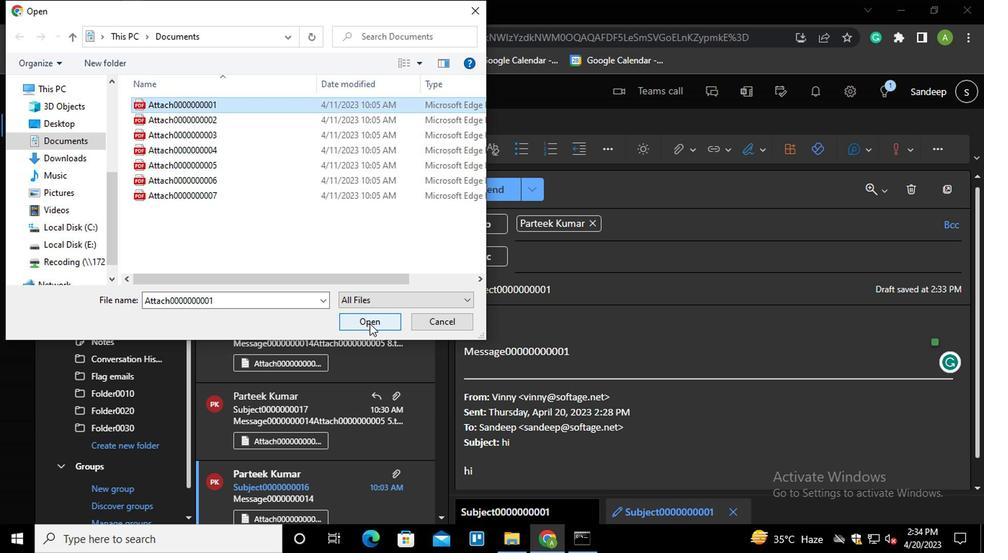 
Action: Mouse moved to (497, 194)
Screenshot: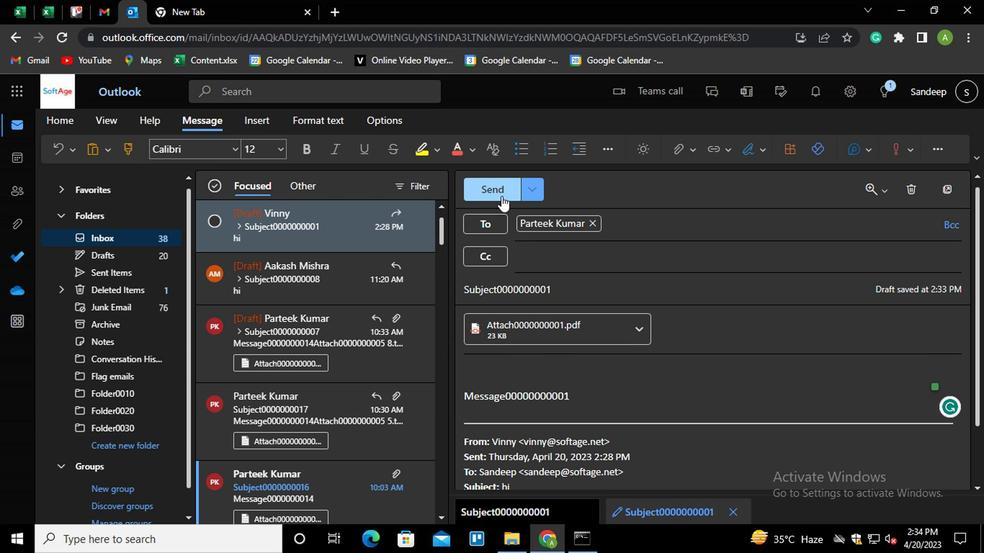 
Action: Mouse pressed left at (497, 194)
Screenshot: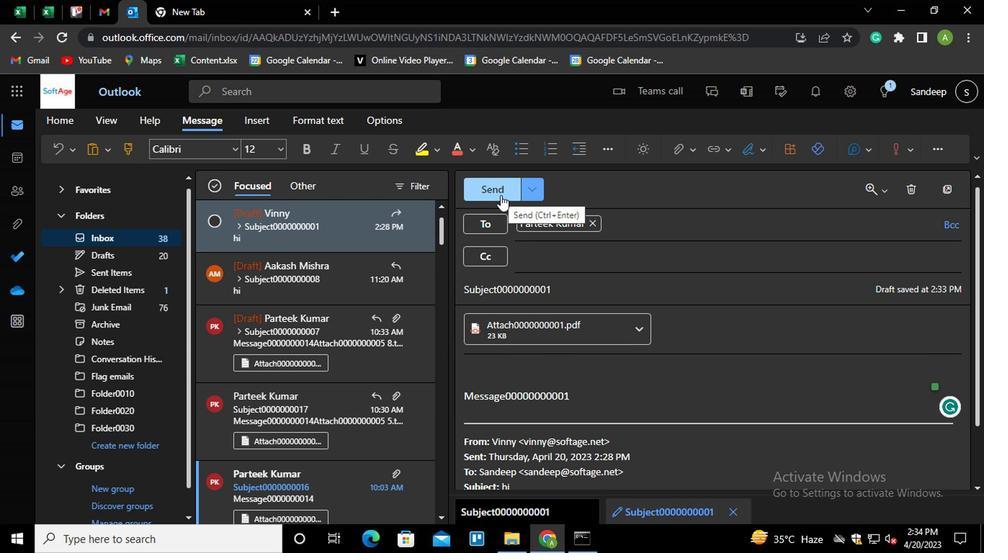 
Action: Mouse moved to (956, 221)
Screenshot: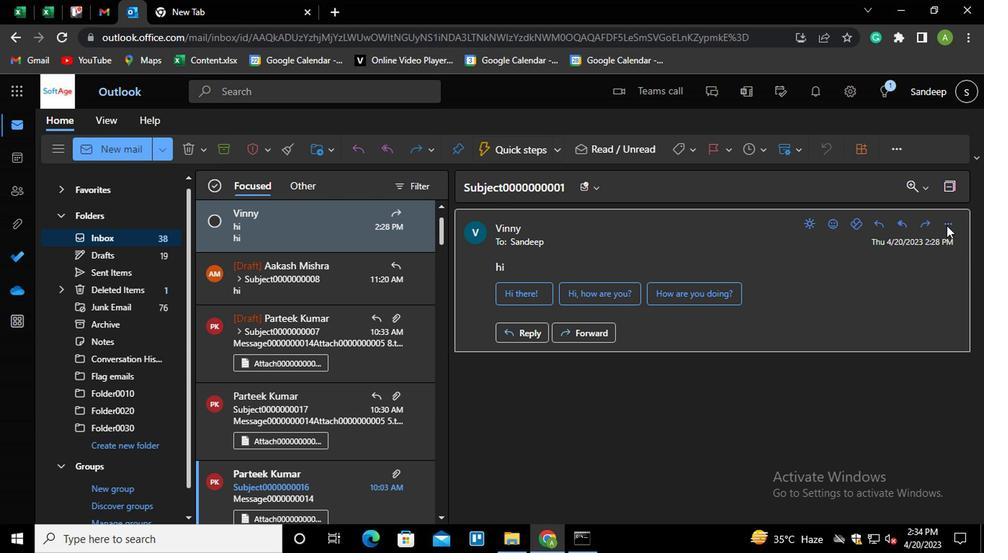 
Action: Mouse pressed left at (956, 221)
Screenshot: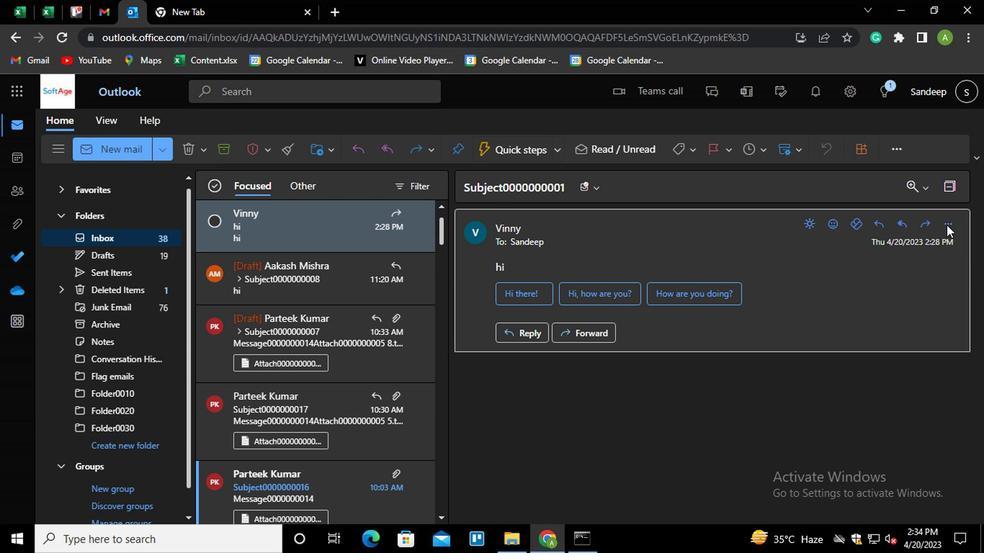 
Action: Mouse moved to (863, 141)
Screenshot: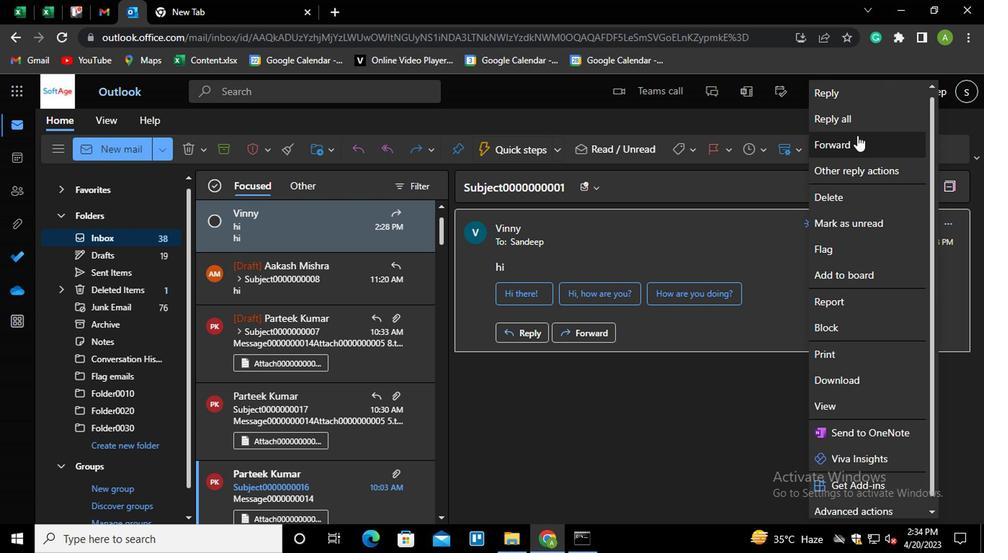 
Action: Mouse pressed left at (863, 141)
Screenshot: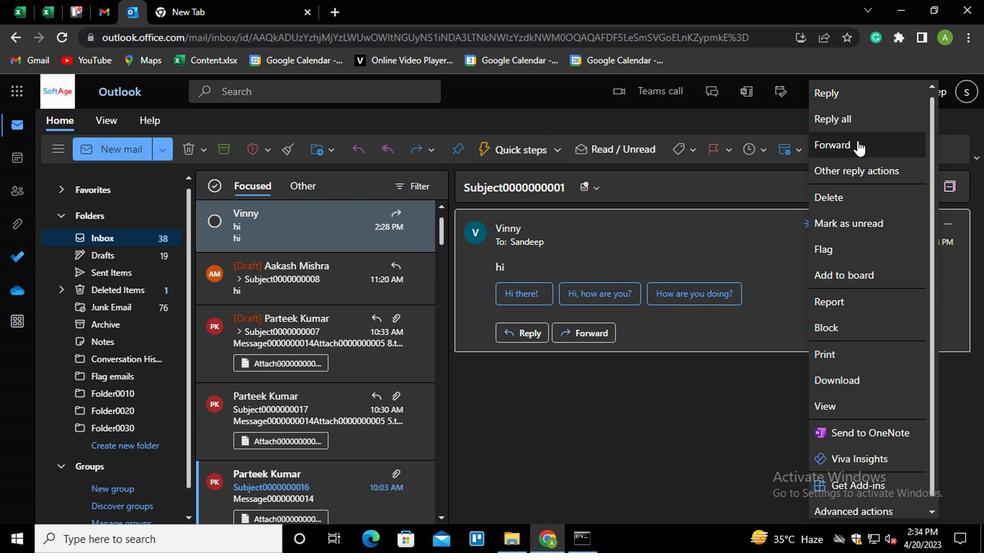 
Action: Mouse moved to (528, 223)
Screenshot: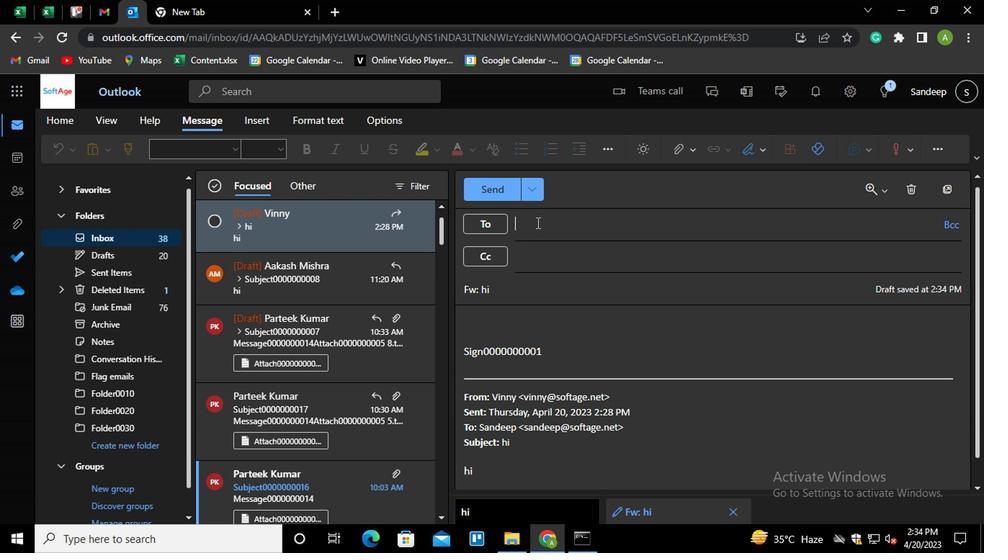 
Action: Mouse pressed left at (528, 223)
Screenshot: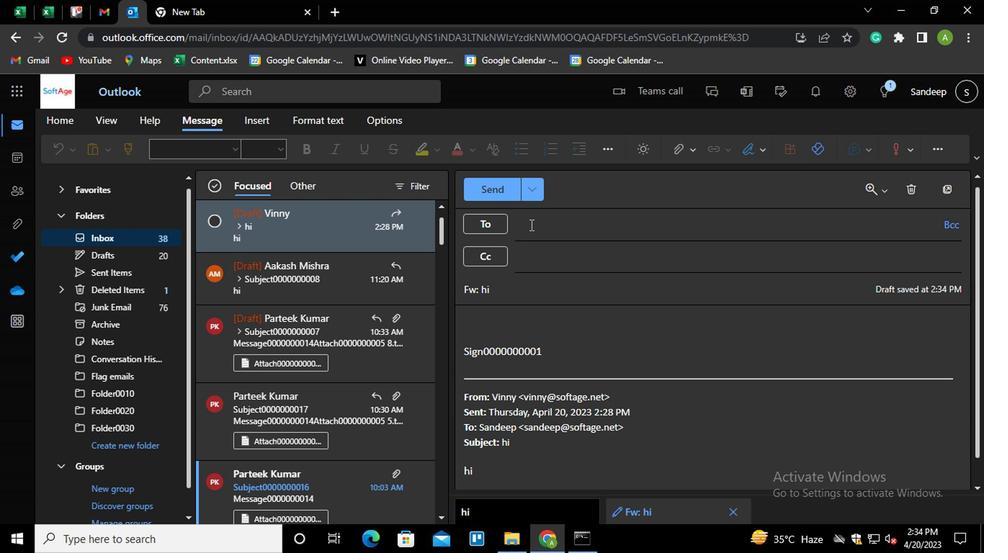 
Action: Key pressed PART<Key.enter>AA<Key.enter>AYU<Key.enter>
Screenshot: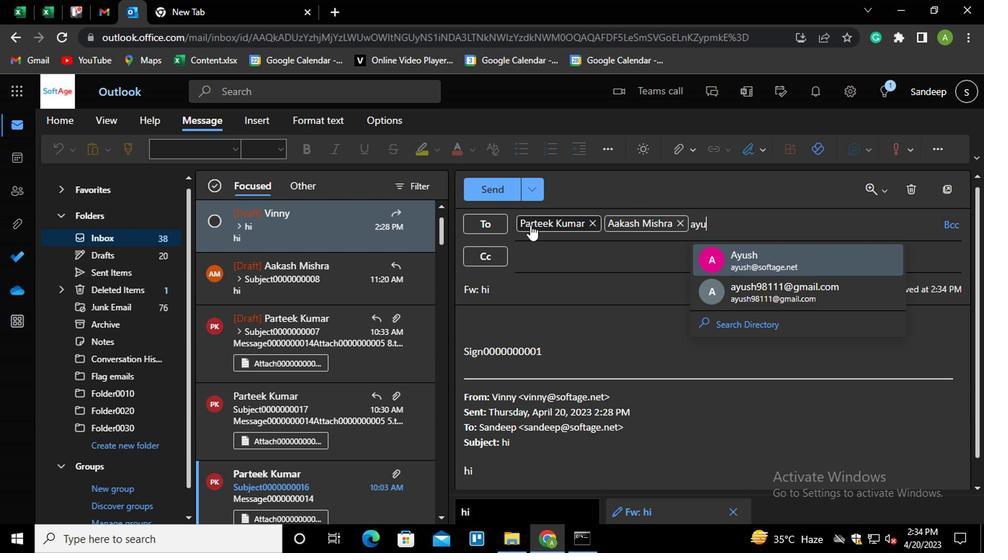 
Action: Mouse moved to (505, 288)
Screenshot: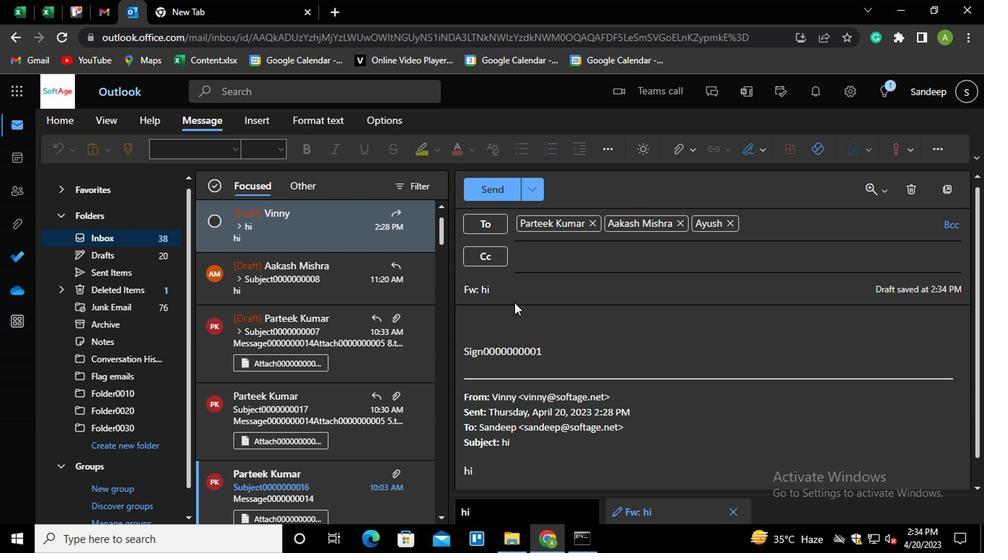 
Action: Mouse pressed left at (505, 288)
Screenshot: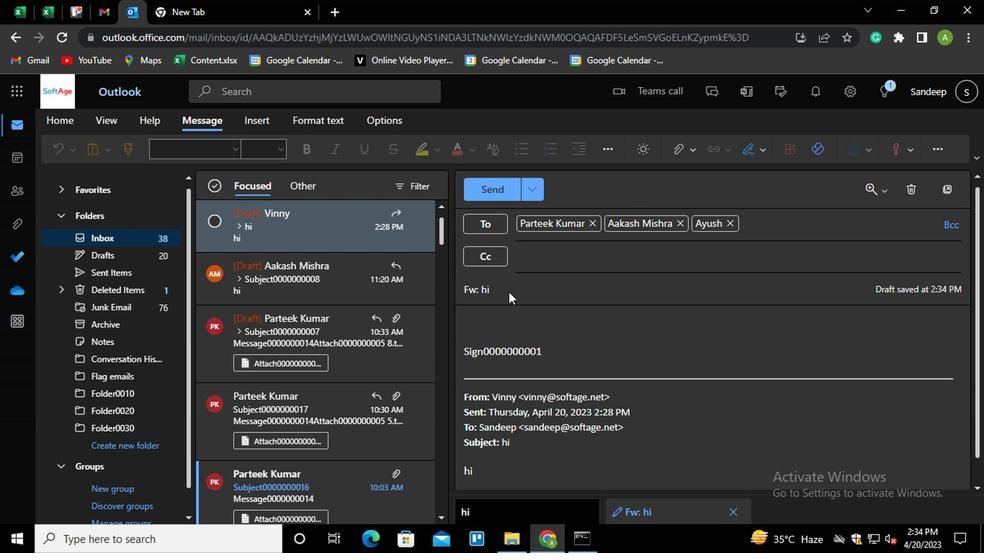 
Action: Key pressed <Key.shift_r><Key.home><Key.shift>SUBJECT0000000002
Screenshot: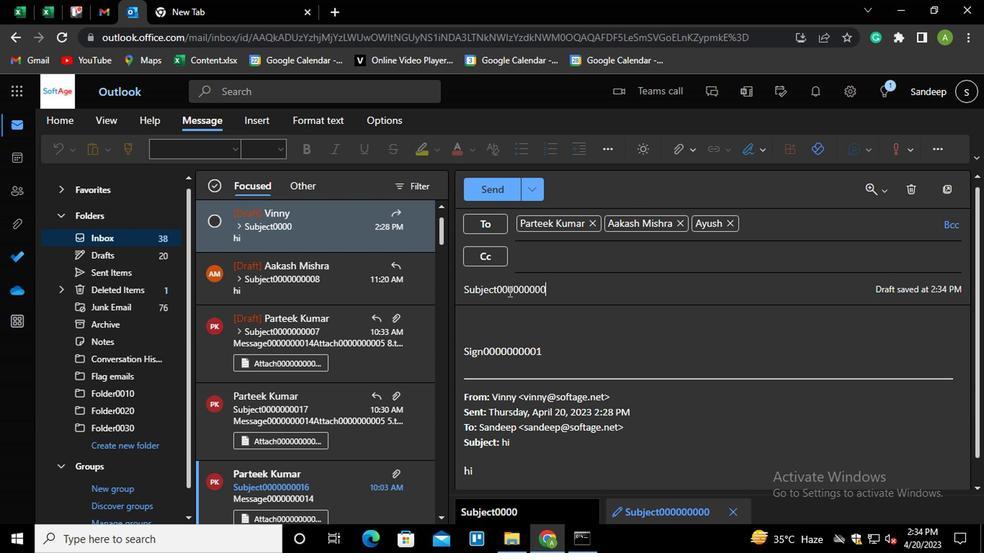 
Action: Mouse moved to (544, 348)
Screenshot: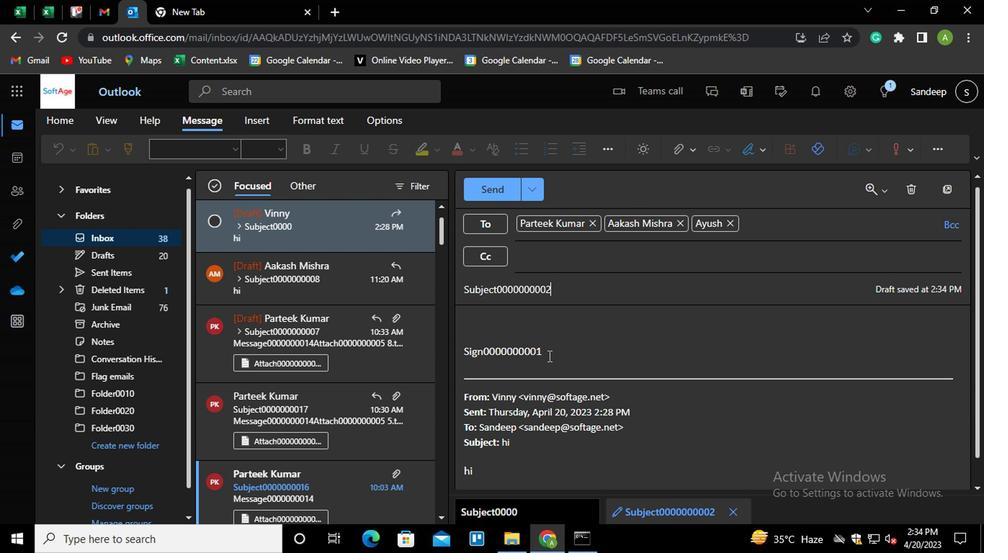 
Action: Mouse pressed left at (544, 348)
Screenshot: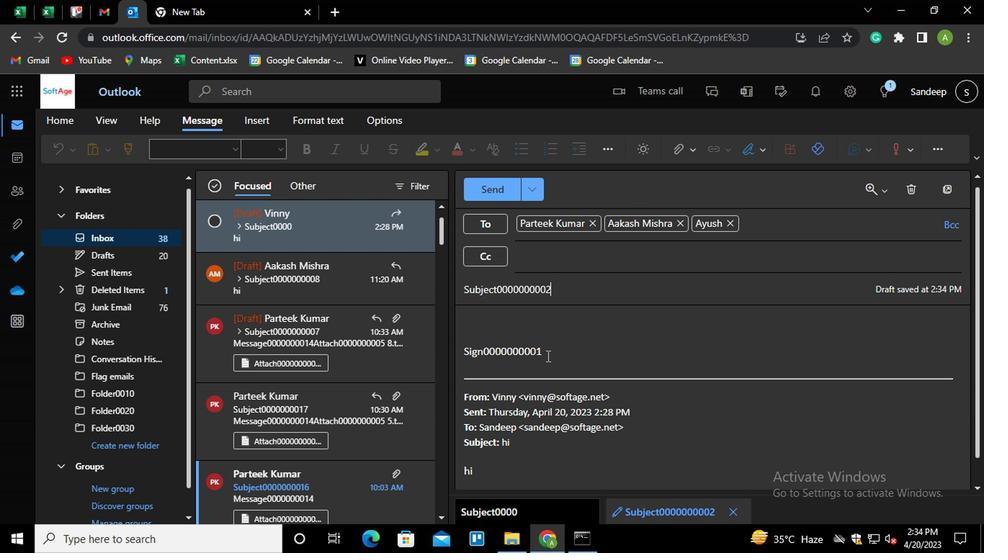 
Action: Mouse moved to (543, 346)
Screenshot: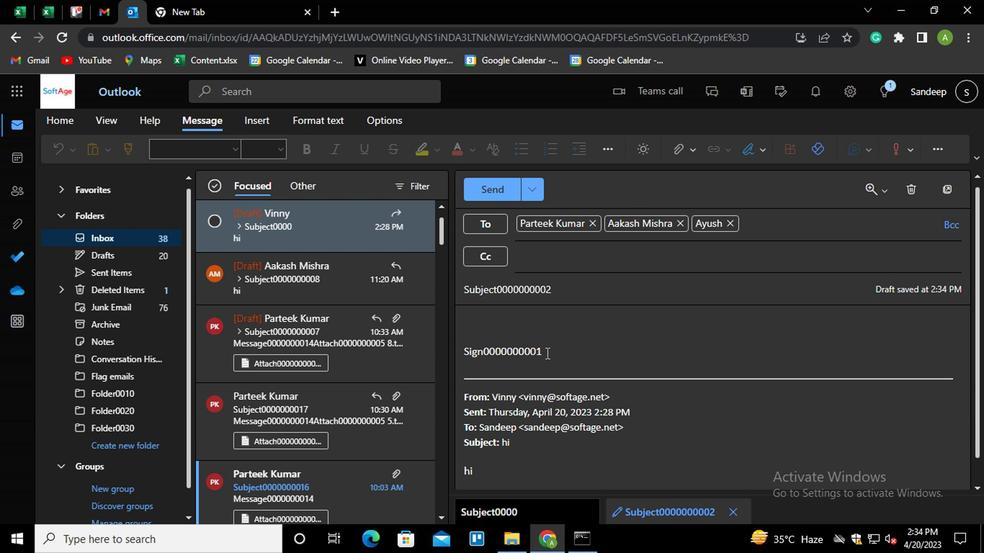 
Action: Mouse pressed left at (543, 346)
Screenshot: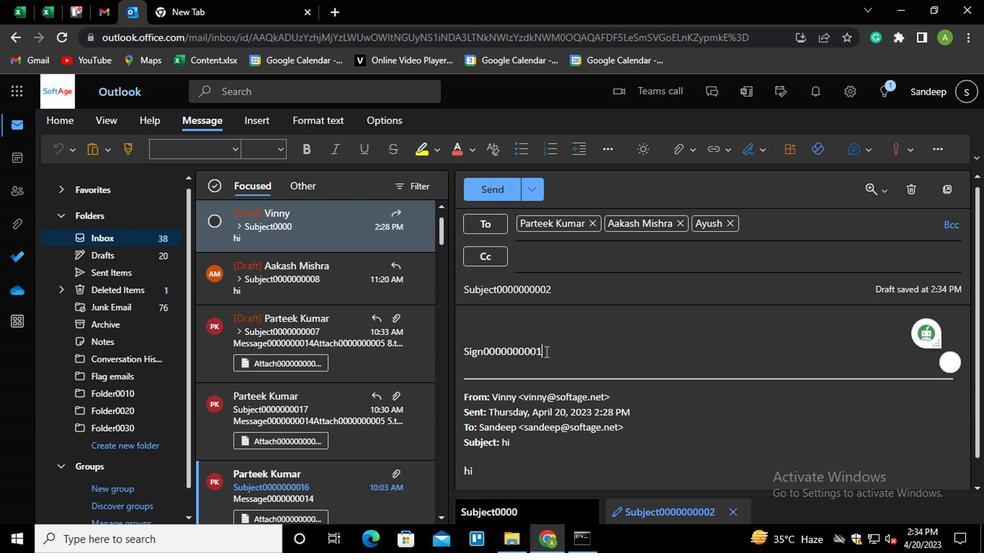 
Action: Key pressed <Key.shift_r><Key.home><Key.shift_r>MESSAGE0000000003
Screenshot: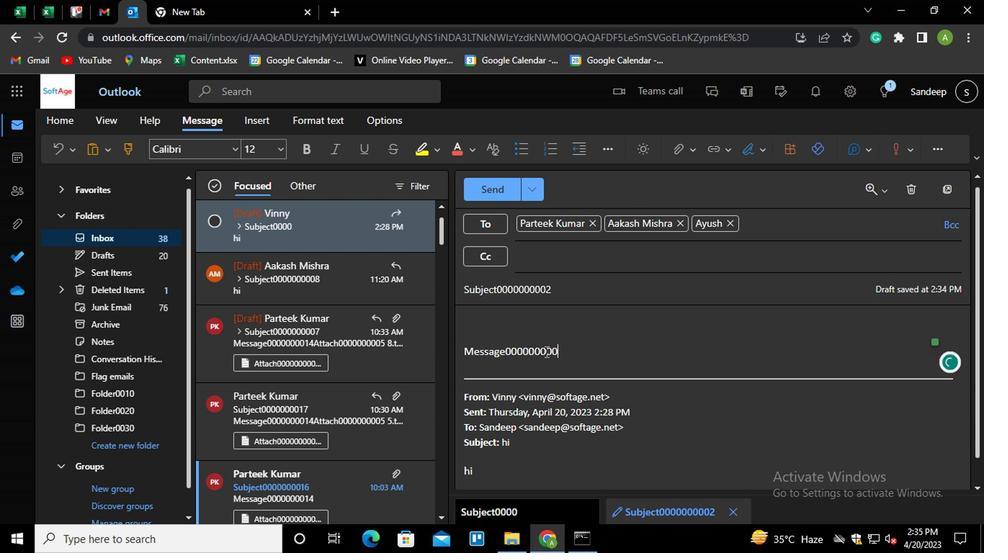 
Action: Mouse moved to (682, 154)
Screenshot: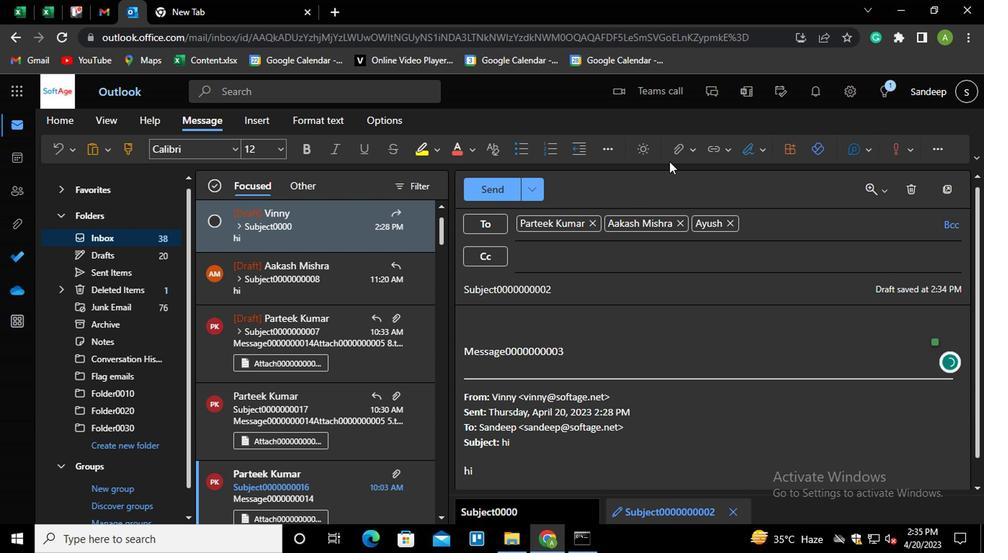
Action: Mouse pressed left at (682, 154)
Screenshot: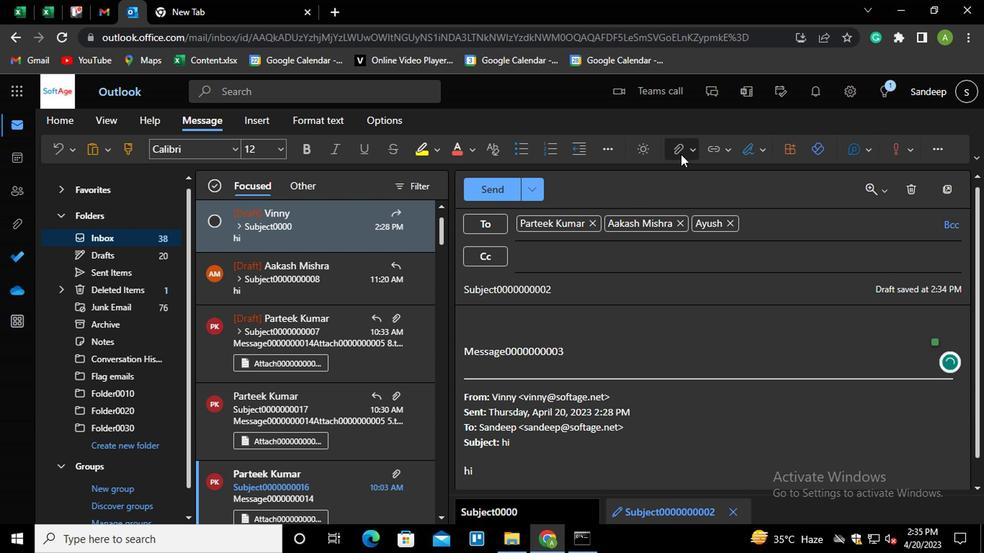 
Action: Mouse moved to (621, 184)
Screenshot: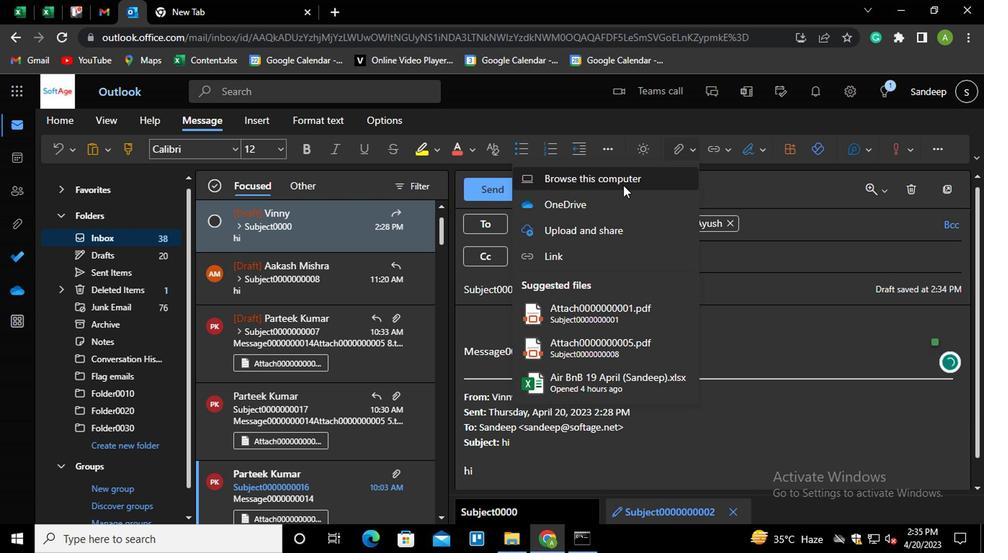
Action: Mouse pressed left at (621, 184)
Screenshot: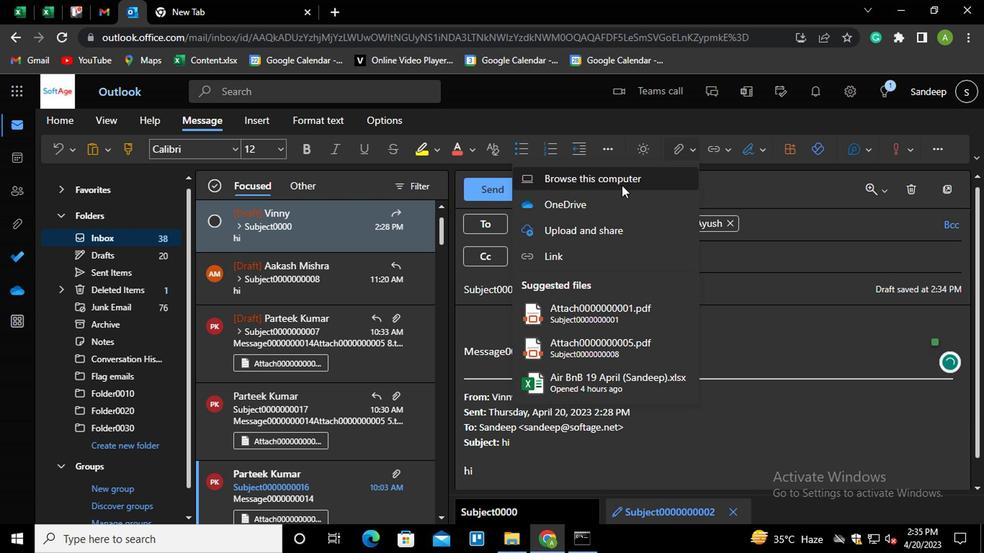
Action: Mouse moved to (203, 109)
Screenshot: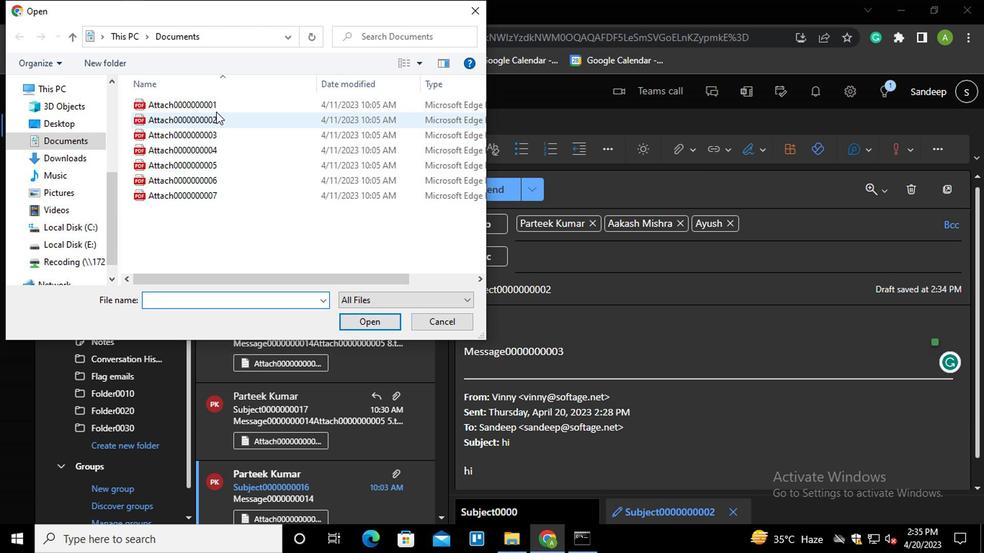 
Action: Mouse pressed left at (203, 109)
Screenshot: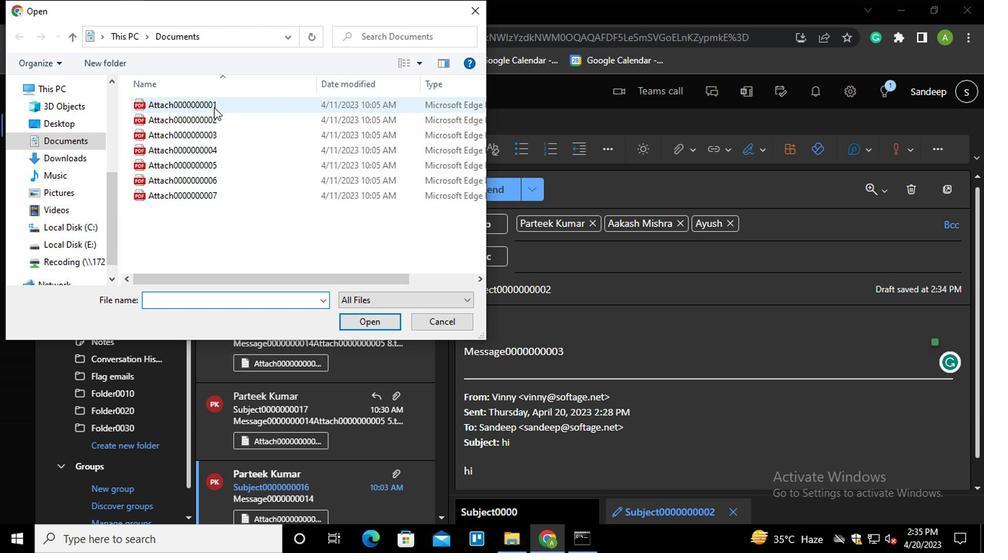 
Action: Mouse moved to (353, 317)
Screenshot: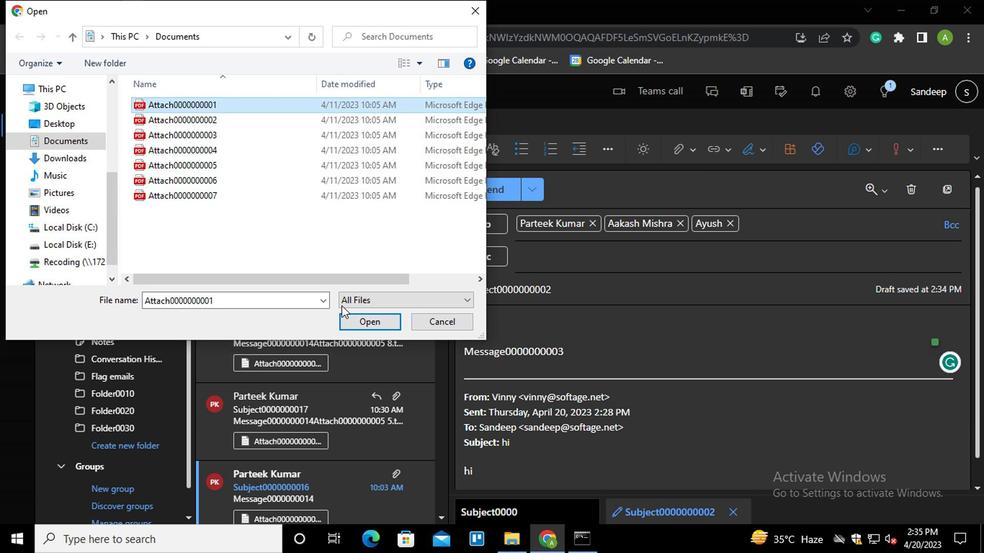 
Action: Mouse pressed left at (353, 317)
Screenshot: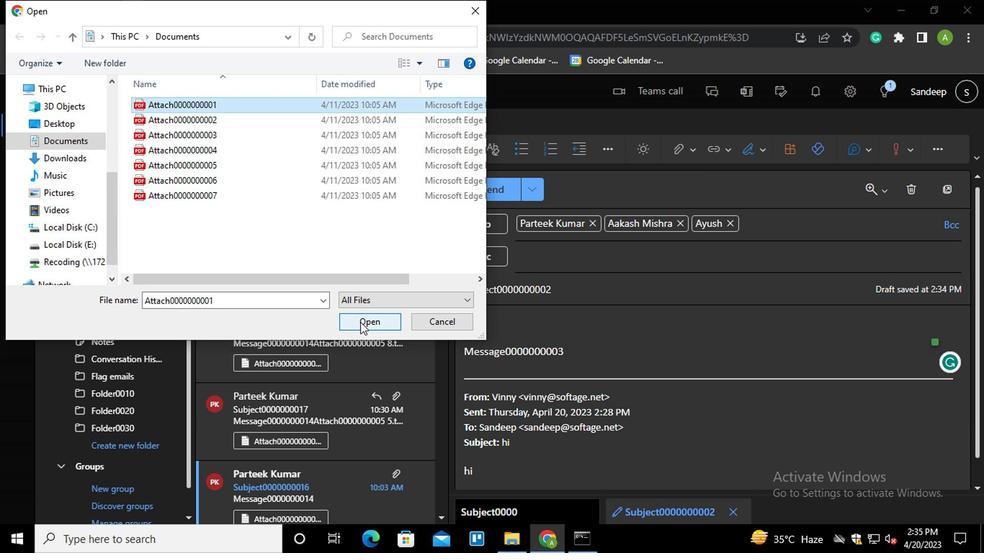 
Action: Mouse moved to (498, 196)
Screenshot: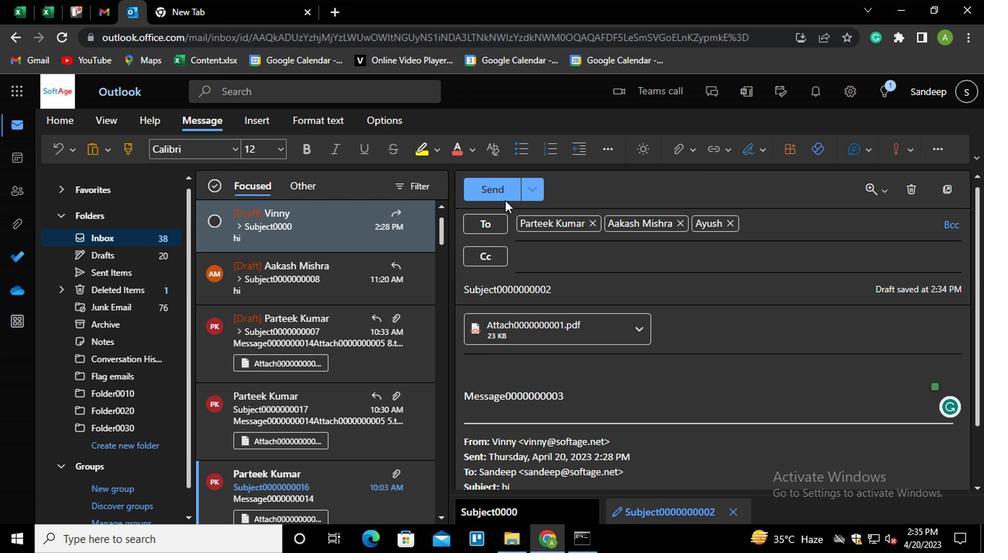
Action: Mouse pressed left at (498, 196)
Screenshot: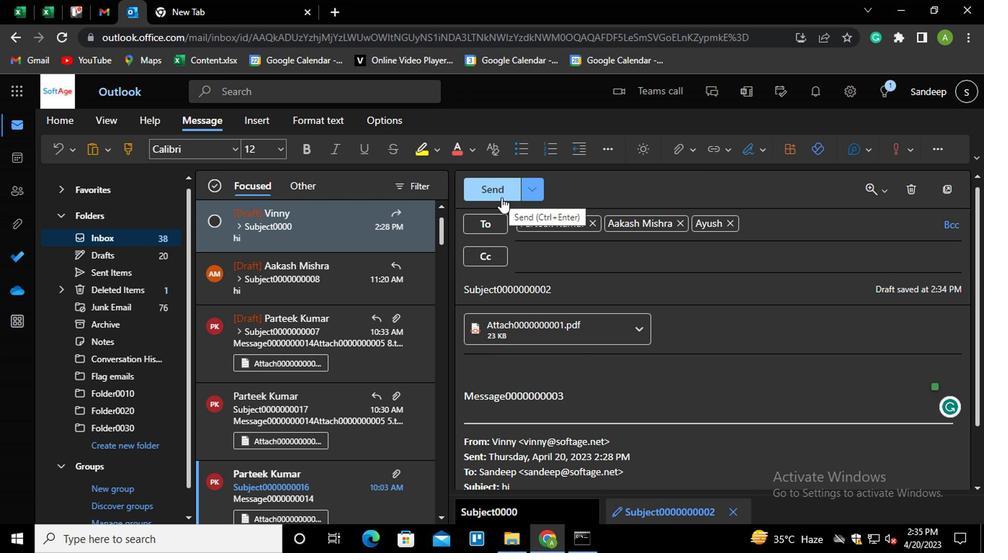 
Action: Mouse moved to (961, 225)
Screenshot: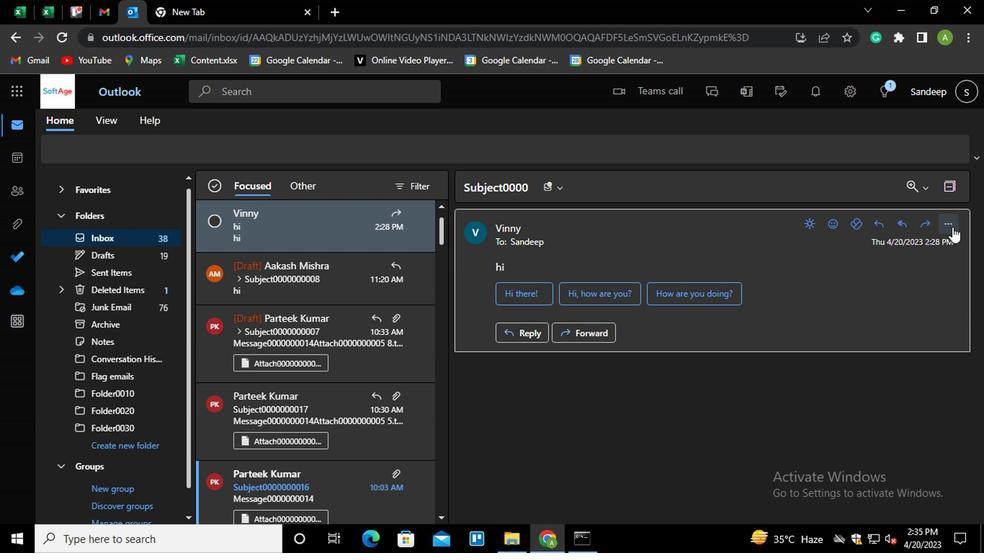
Action: Mouse pressed left at (961, 225)
Screenshot: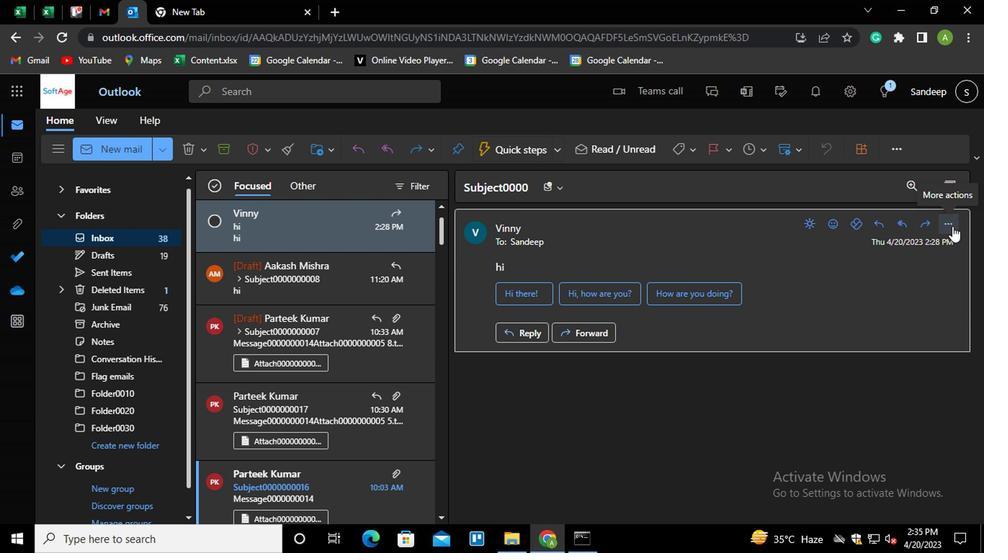 
Action: Mouse moved to (839, 140)
Screenshot: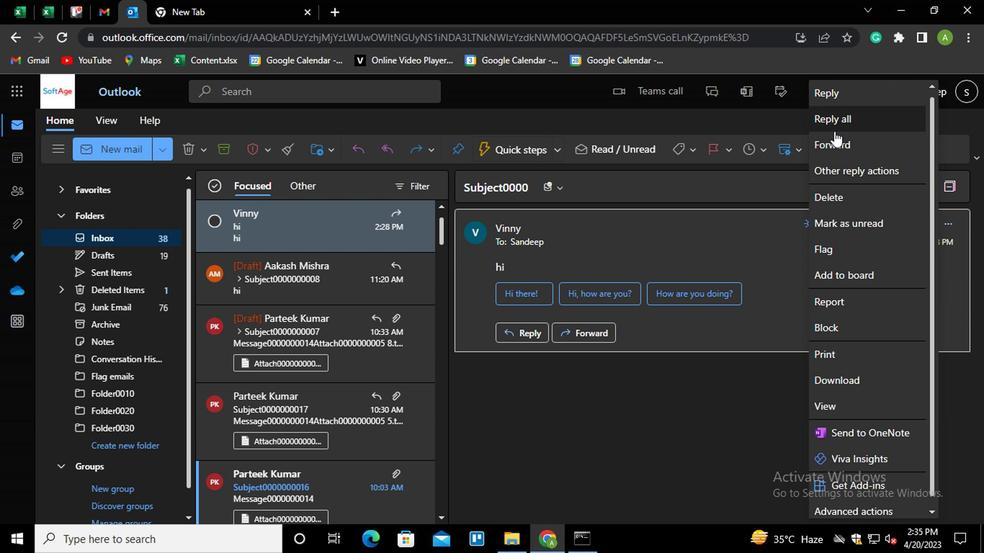 
Action: Mouse pressed left at (839, 140)
Screenshot: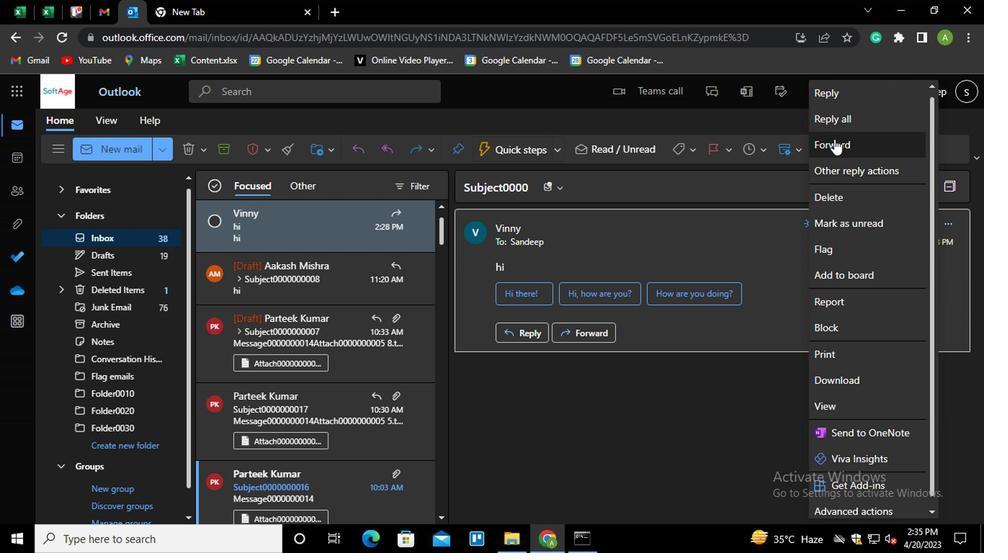 
Action: Mouse moved to (579, 225)
Screenshot: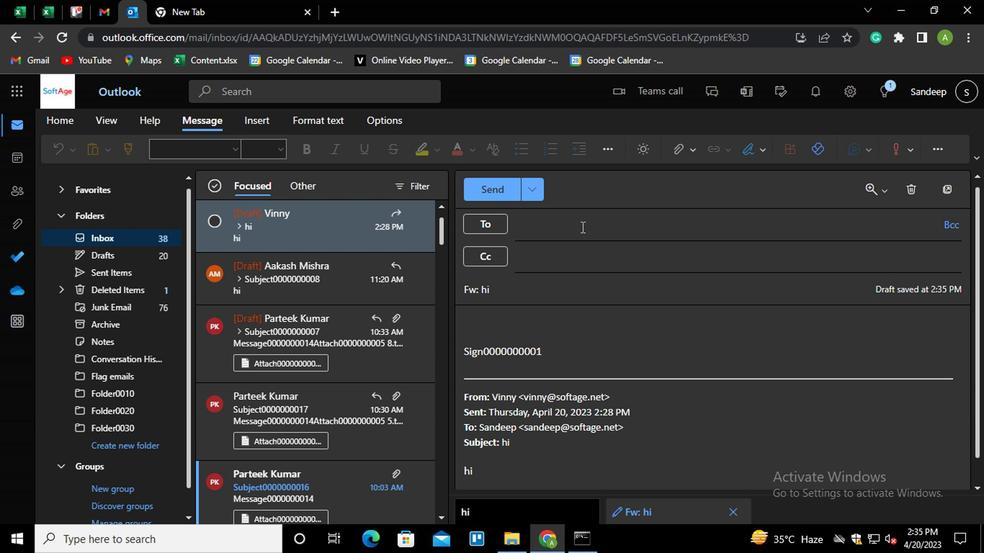 
Action: Mouse pressed left at (579, 225)
Screenshot: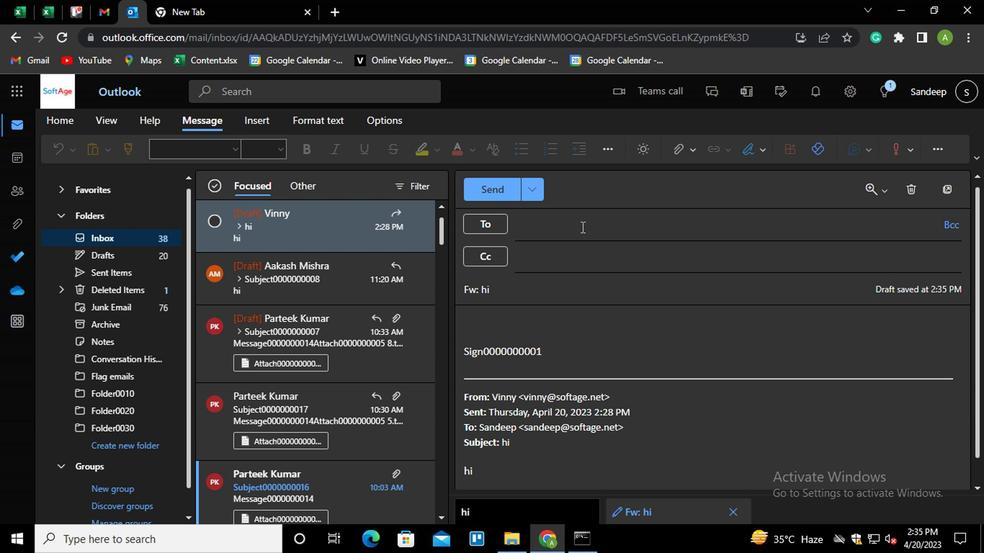 
Action: Key pressed <Key.shift_r>PAR<Key.enter>
Screenshot: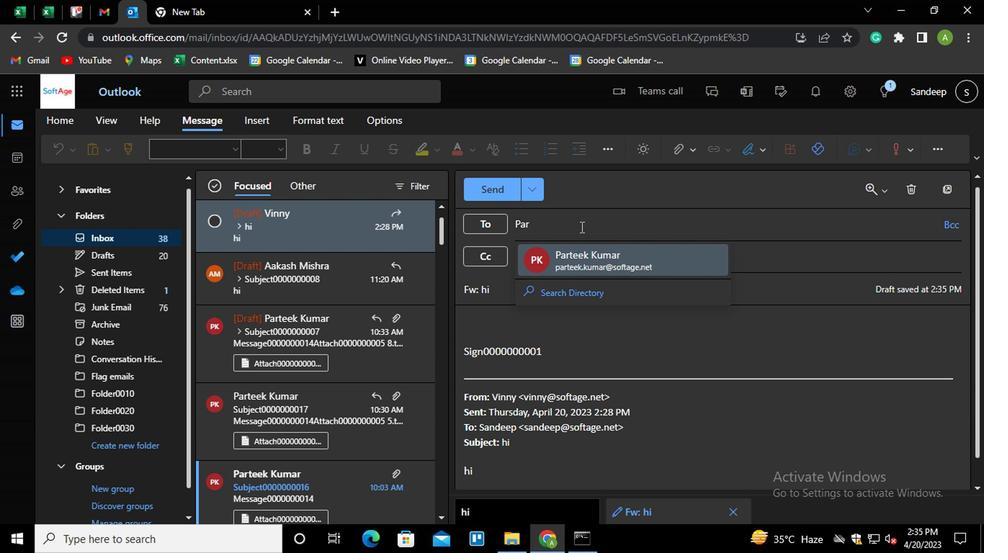 
Action: Mouse moved to (581, 261)
Screenshot: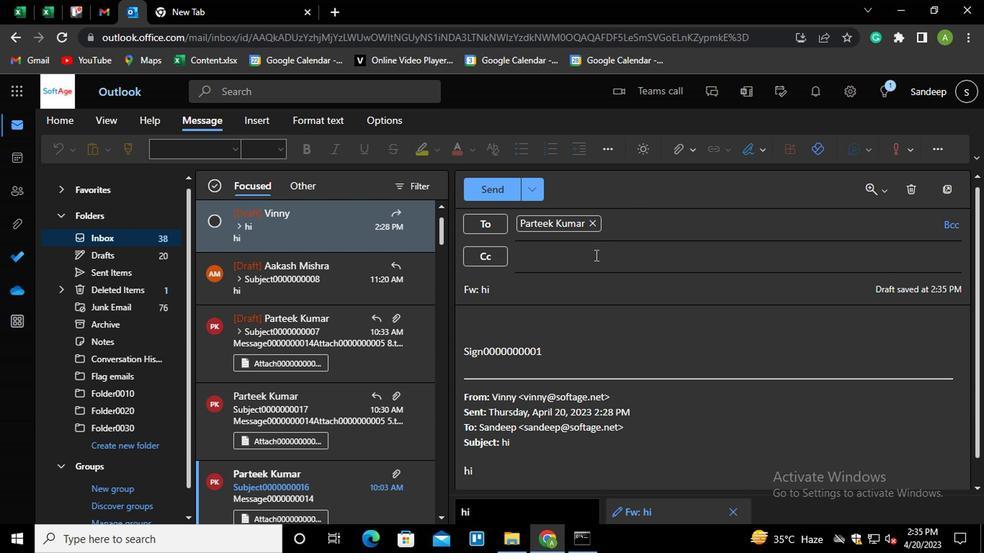 
Action: Mouse pressed left at (581, 261)
Screenshot: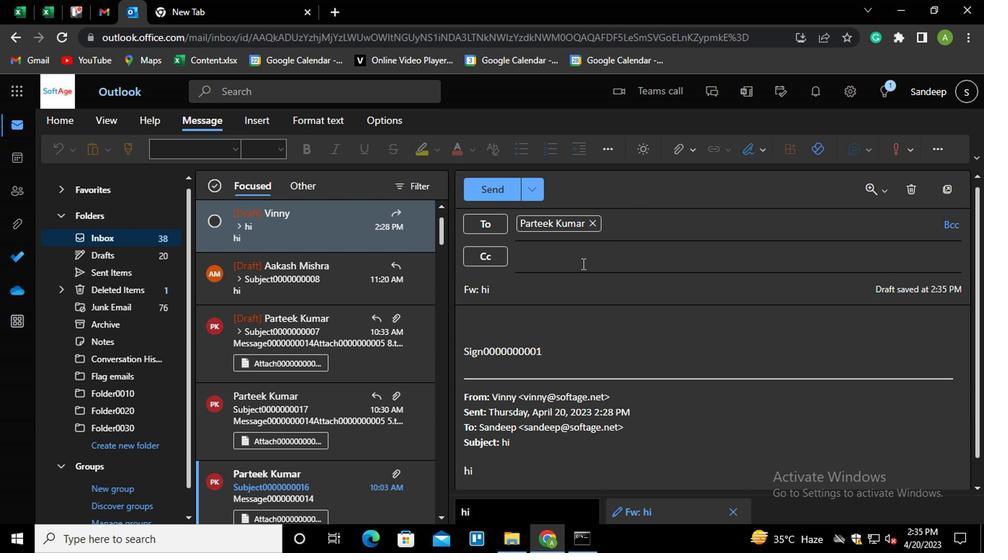 
Action: Key pressed AA<Key.enter>
Screenshot: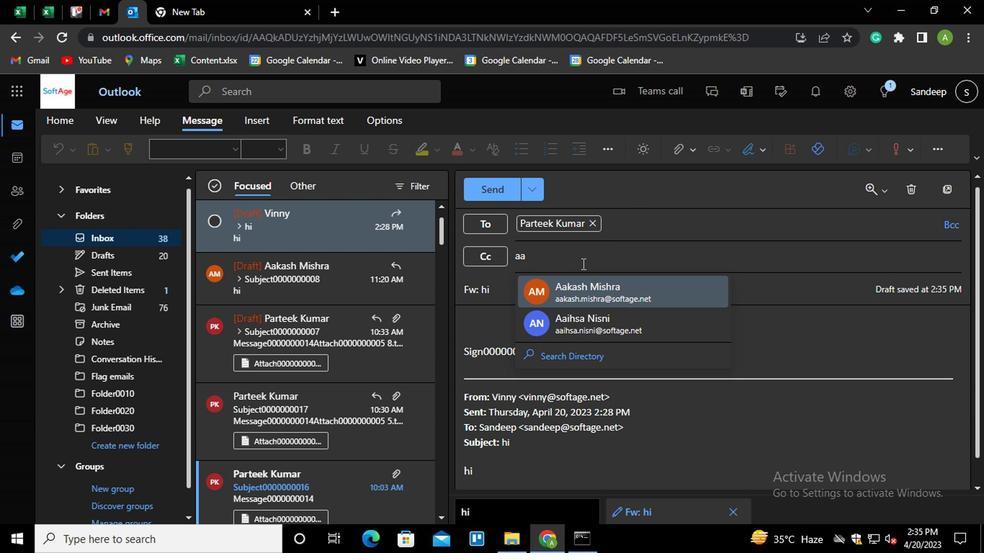 
Action: Mouse moved to (536, 289)
Screenshot: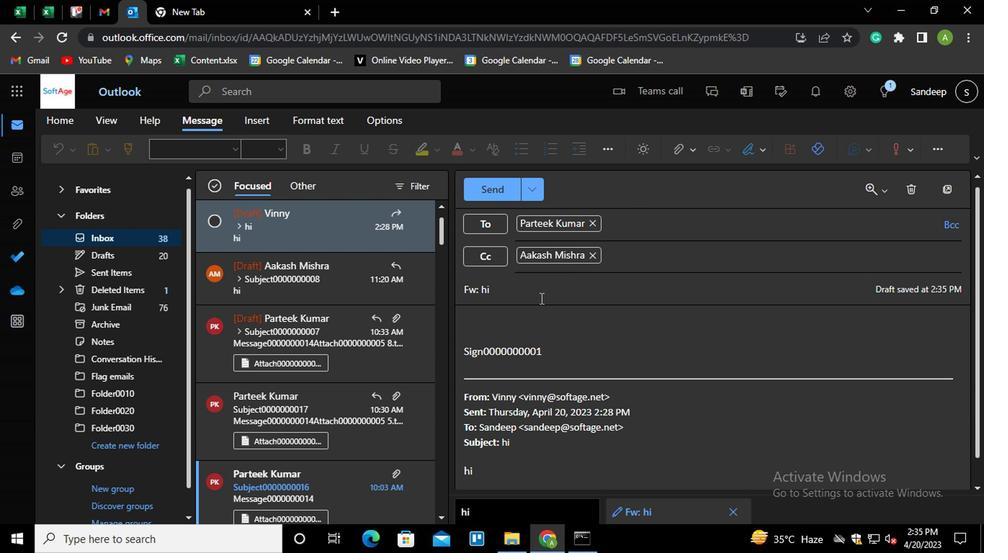 
Action: Mouse pressed left at (536, 289)
Screenshot: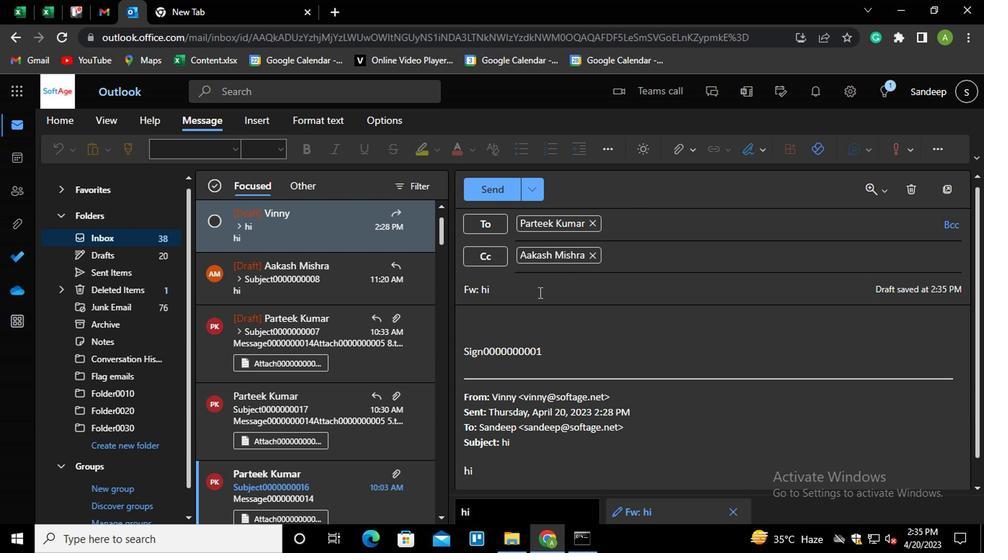 
Action: Key pressed <Key.shift_r><Key.home><Key.shift>SUBJECT0000000001
Screenshot: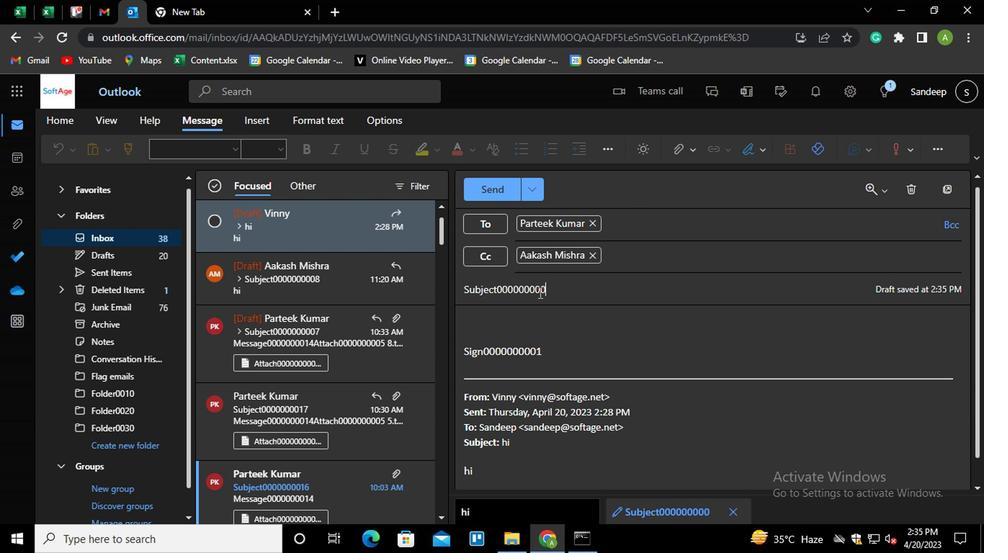 
Action: Mouse moved to (555, 347)
Screenshot: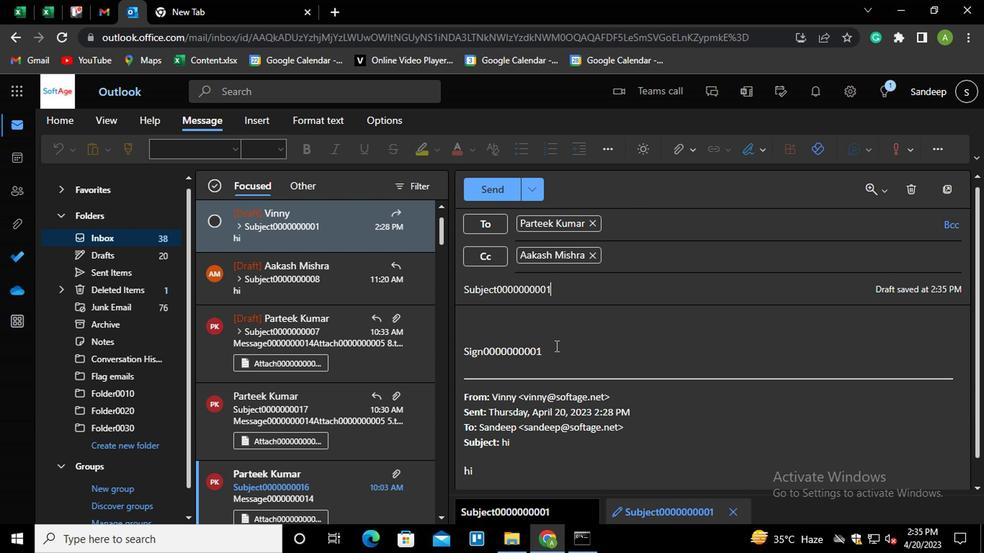 
Action: Mouse pressed left at (555, 347)
Screenshot: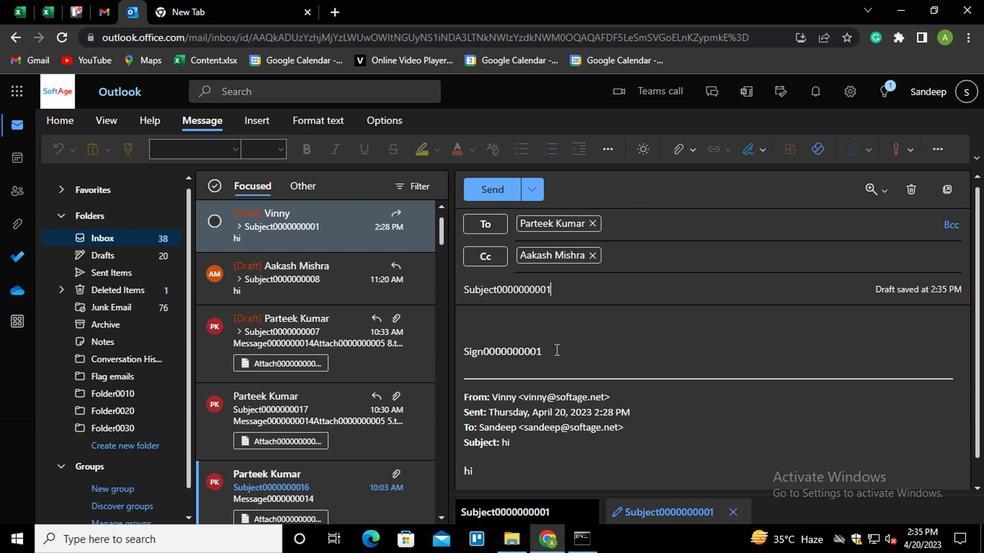 
Action: Mouse moved to (555, 347)
Screenshot: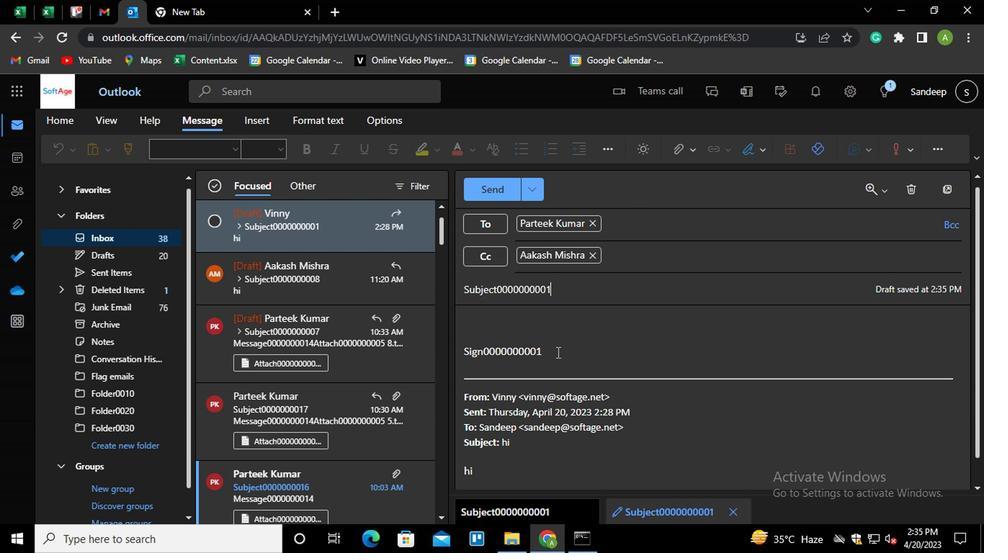
Action: Key pressed <Key.shift_r><Key.shift_r><Key.shift_r><Key.shift_r><Key.shift_r><Key.shift_r><Key.home><Key.shift_r>MESSAGE0000000003
Screenshot: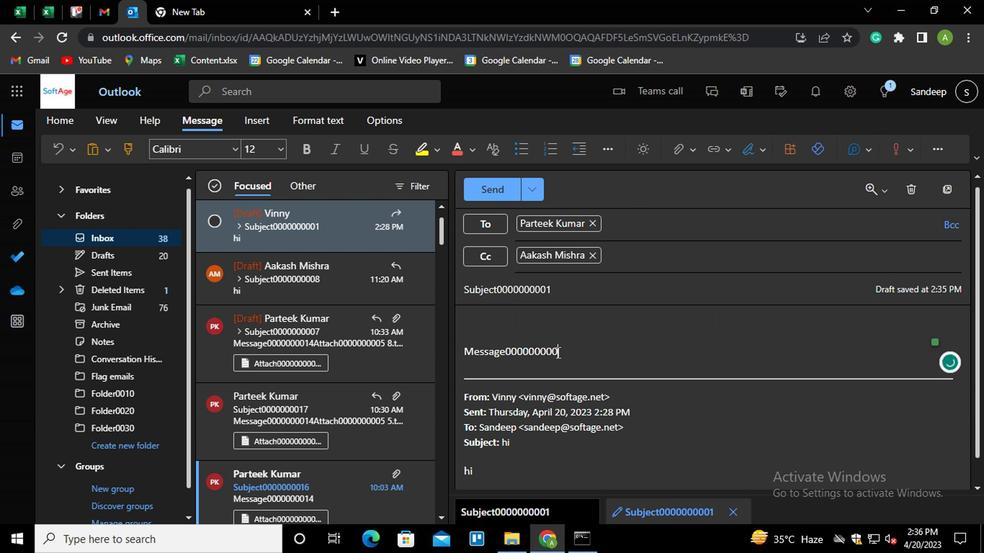 
Action: Mouse moved to (502, 190)
Screenshot: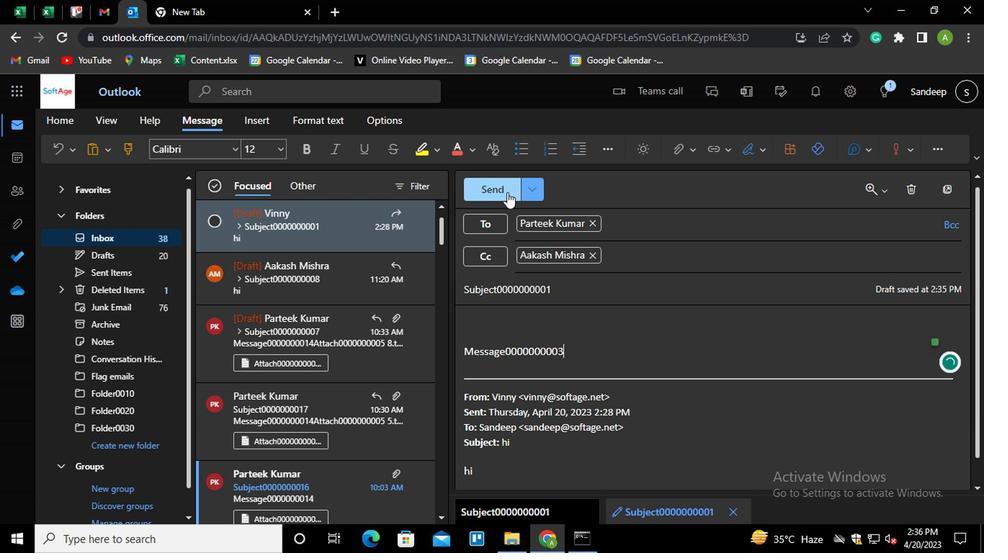 
Action: Mouse pressed left at (502, 190)
Screenshot: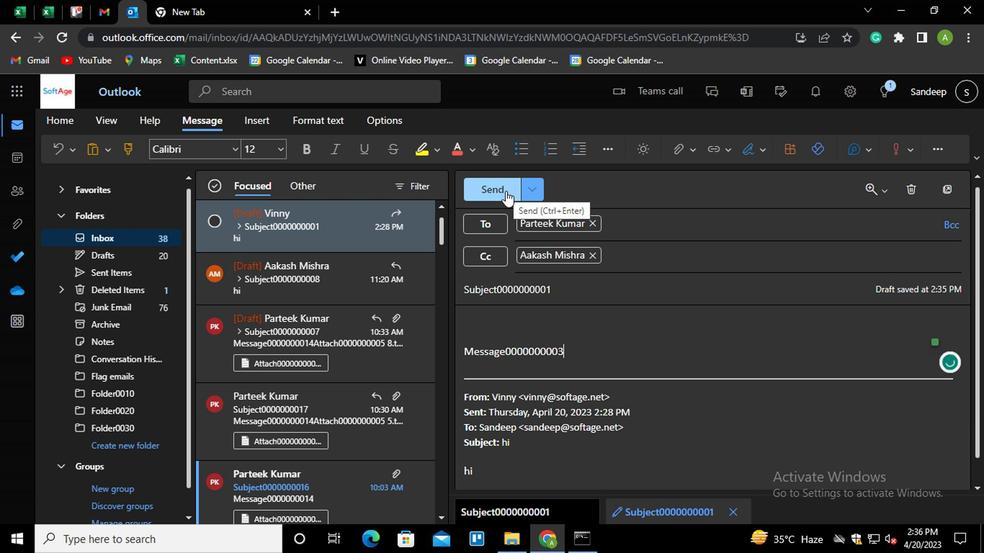 
Action: Mouse moved to (615, 378)
Screenshot: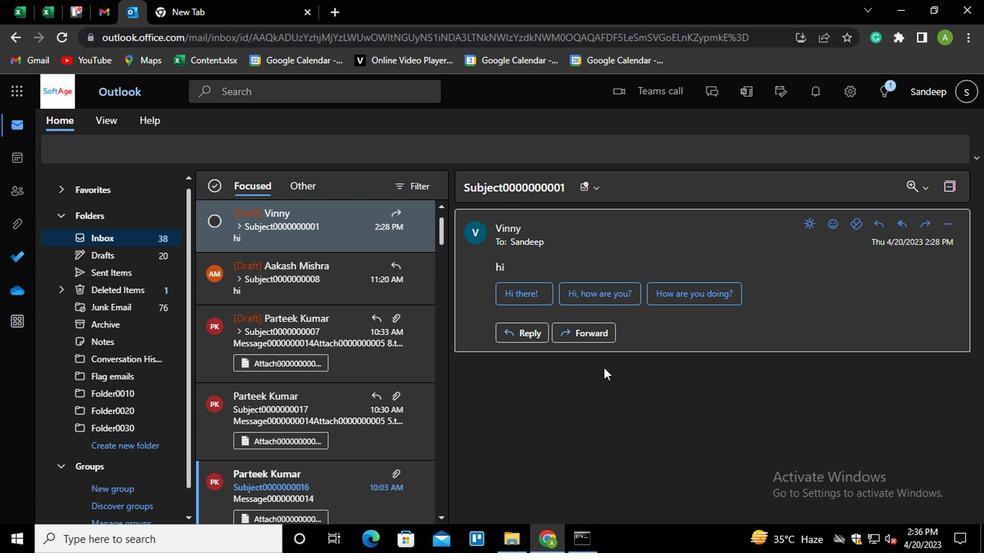 
